 Task: Compose a mail And Enable the "Undo send" feature to preview emails before they're sent.
Action: Mouse moved to (115, 155)
Screenshot: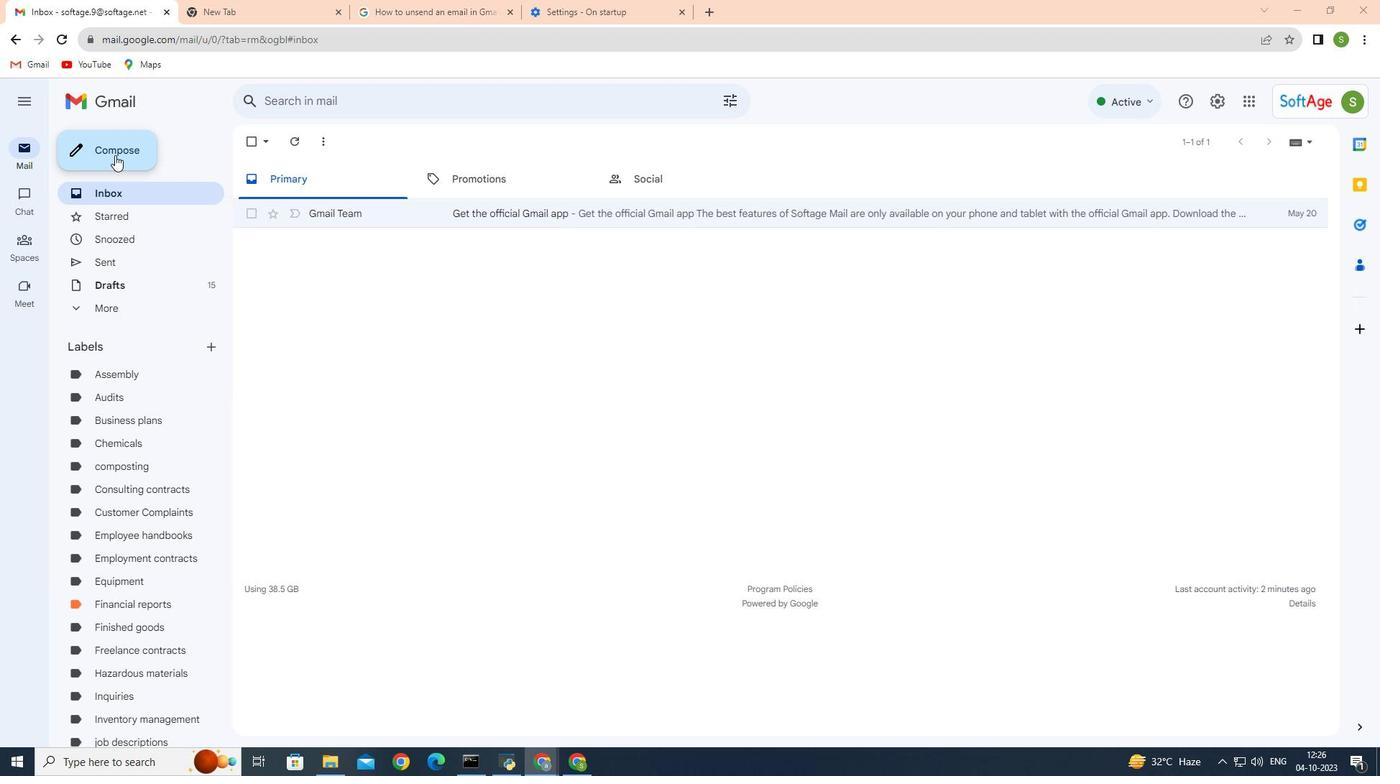 
Action: Mouse pressed left at (115, 155)
Screenshot: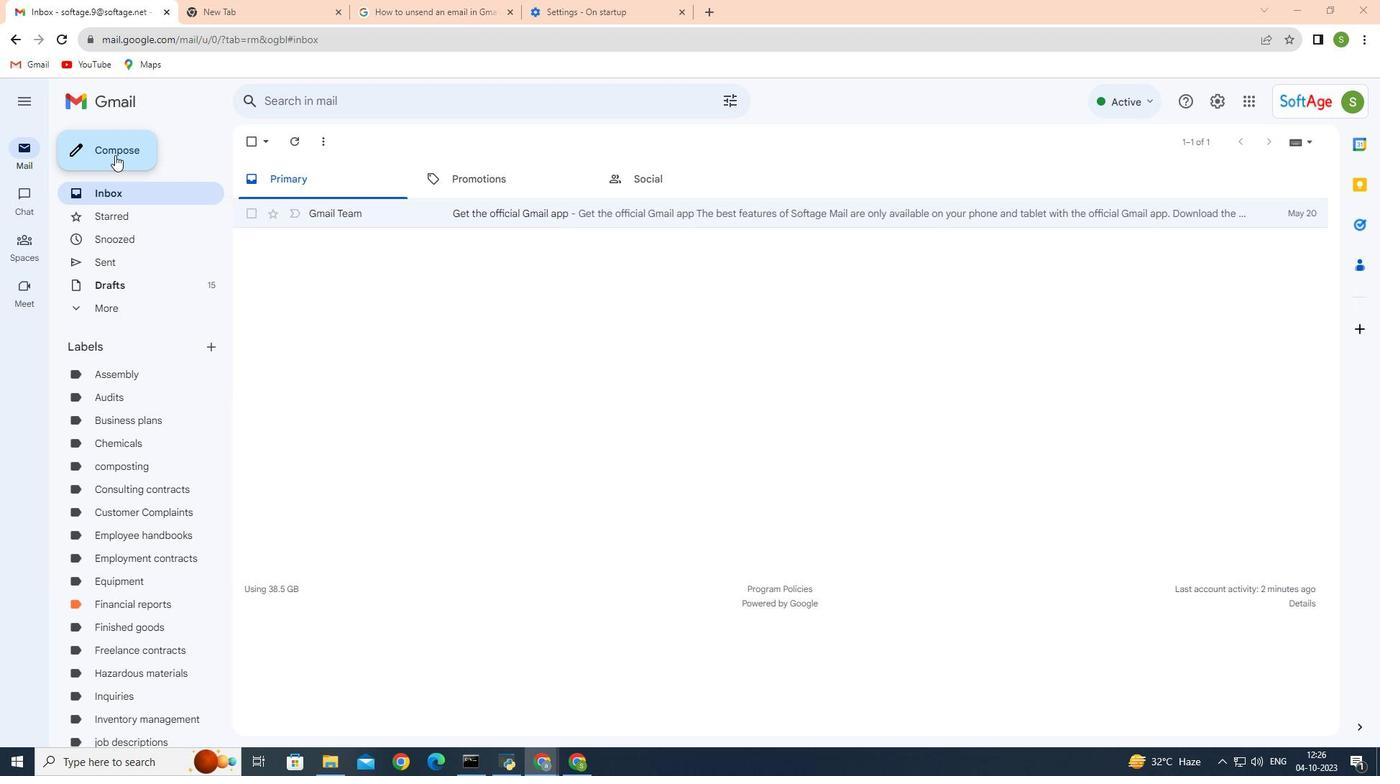 
Action: Mouse moved to (951, 349)
Screenshot: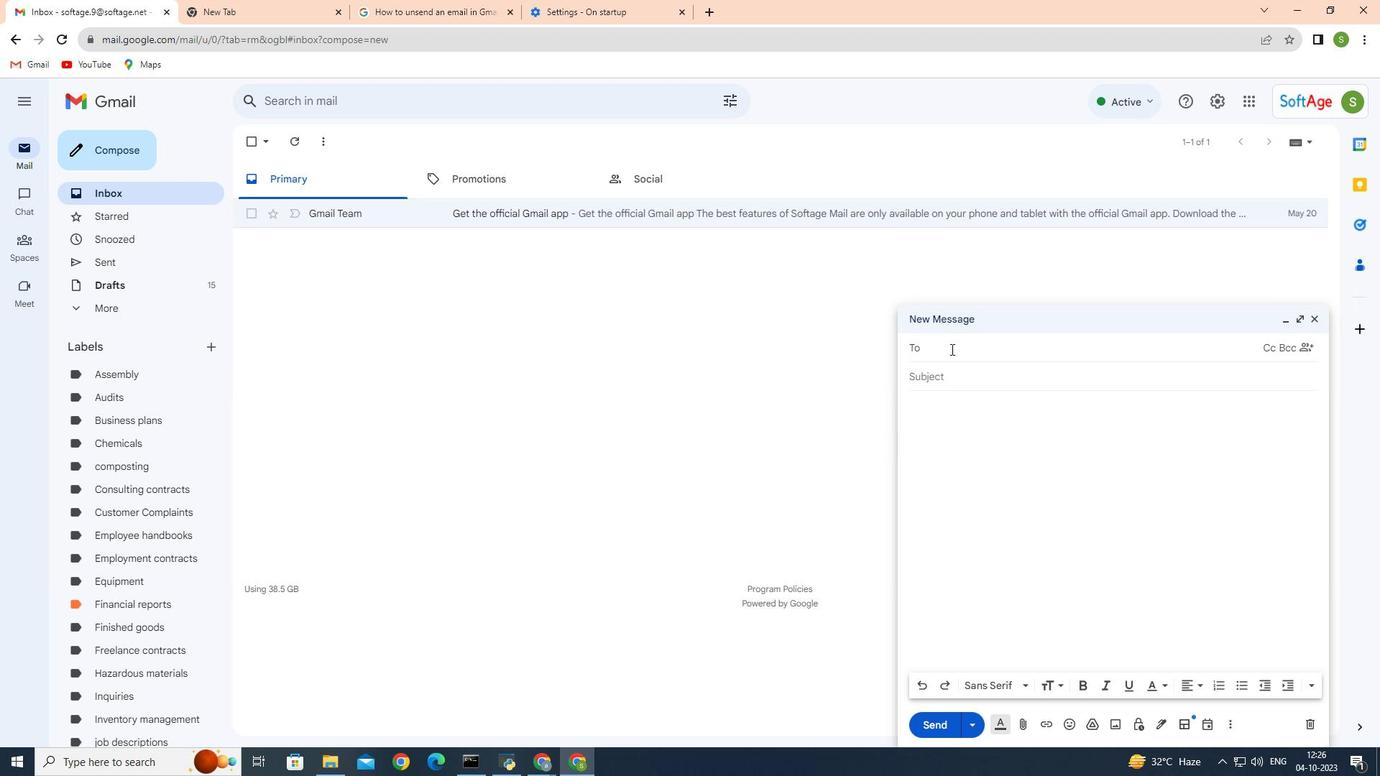 
Action: Mouse pressed left at (951, 349)
Screenshot: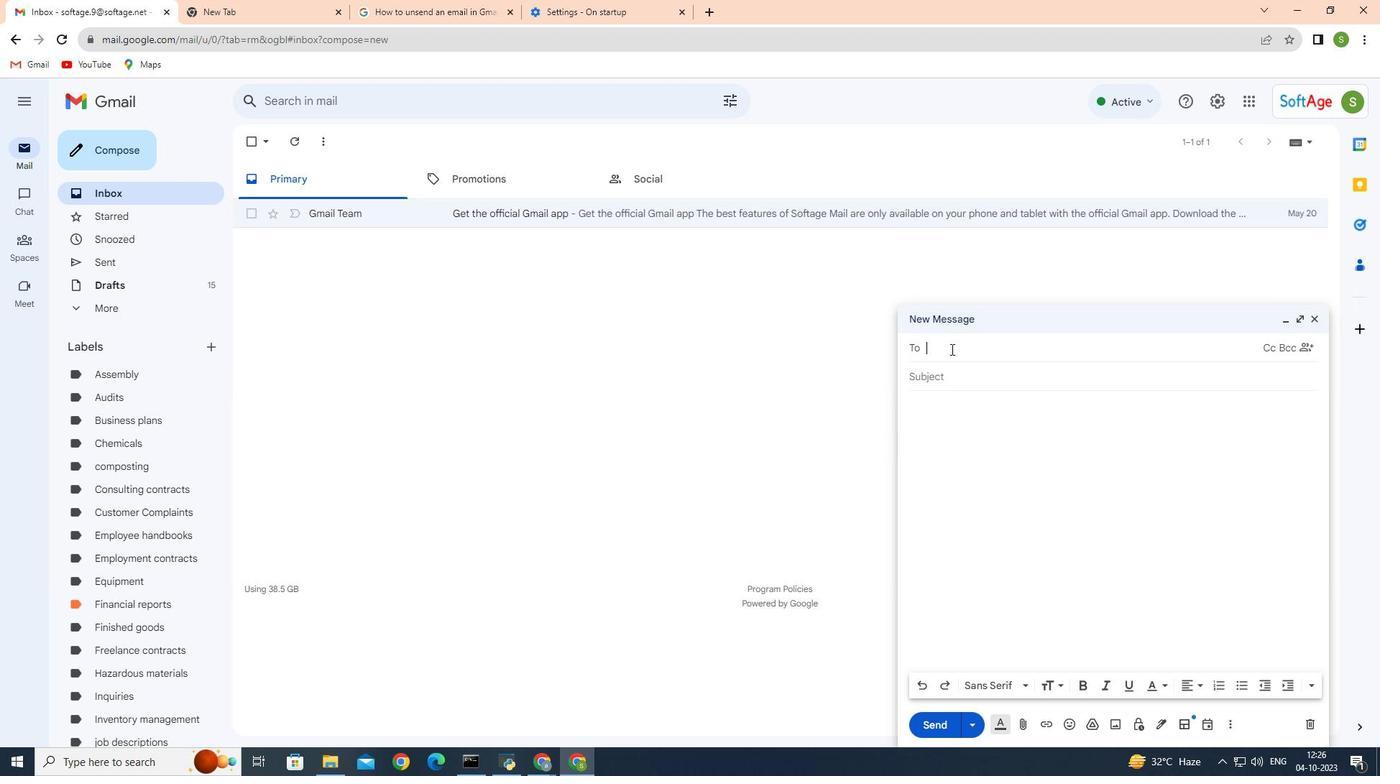 
Action: Mouse moved to (948, 350)
Screenshot: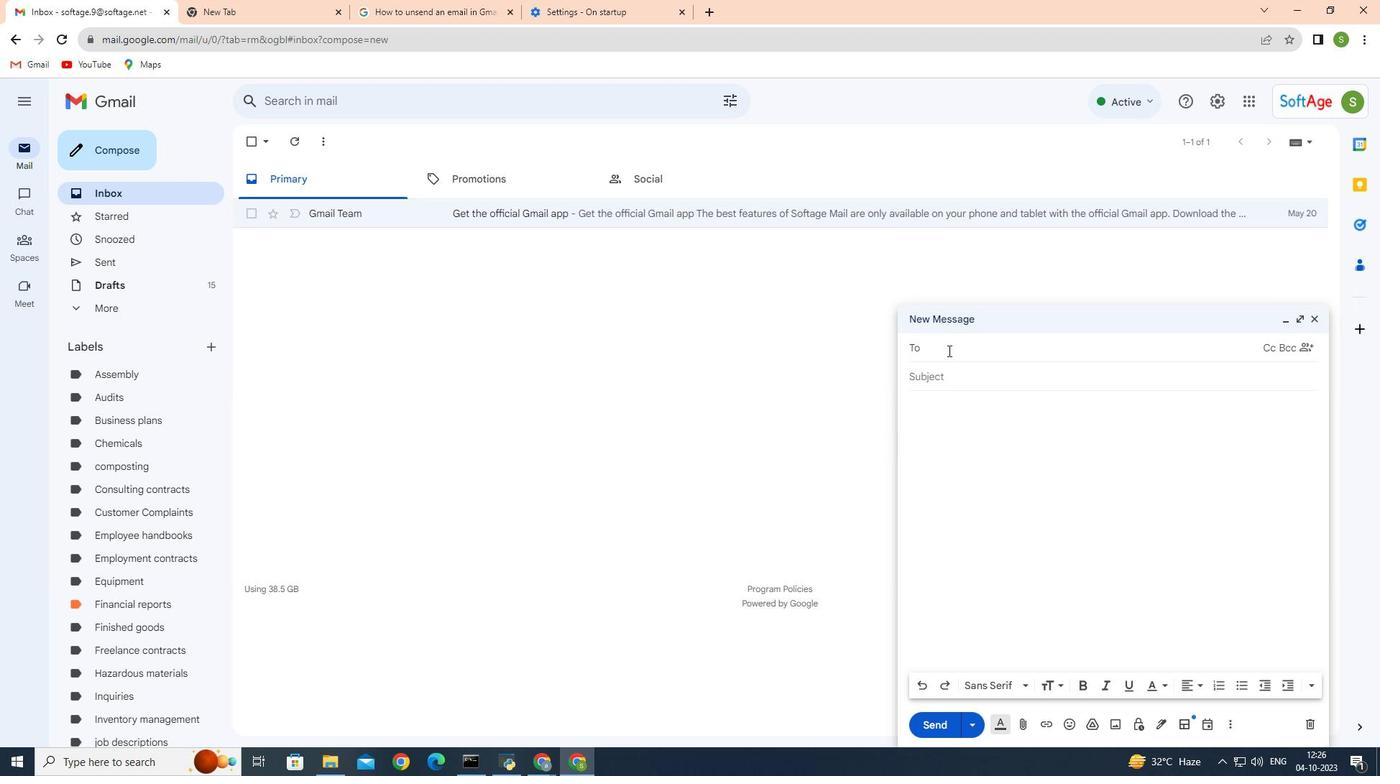 
Action: Key pressed s
Screenshot: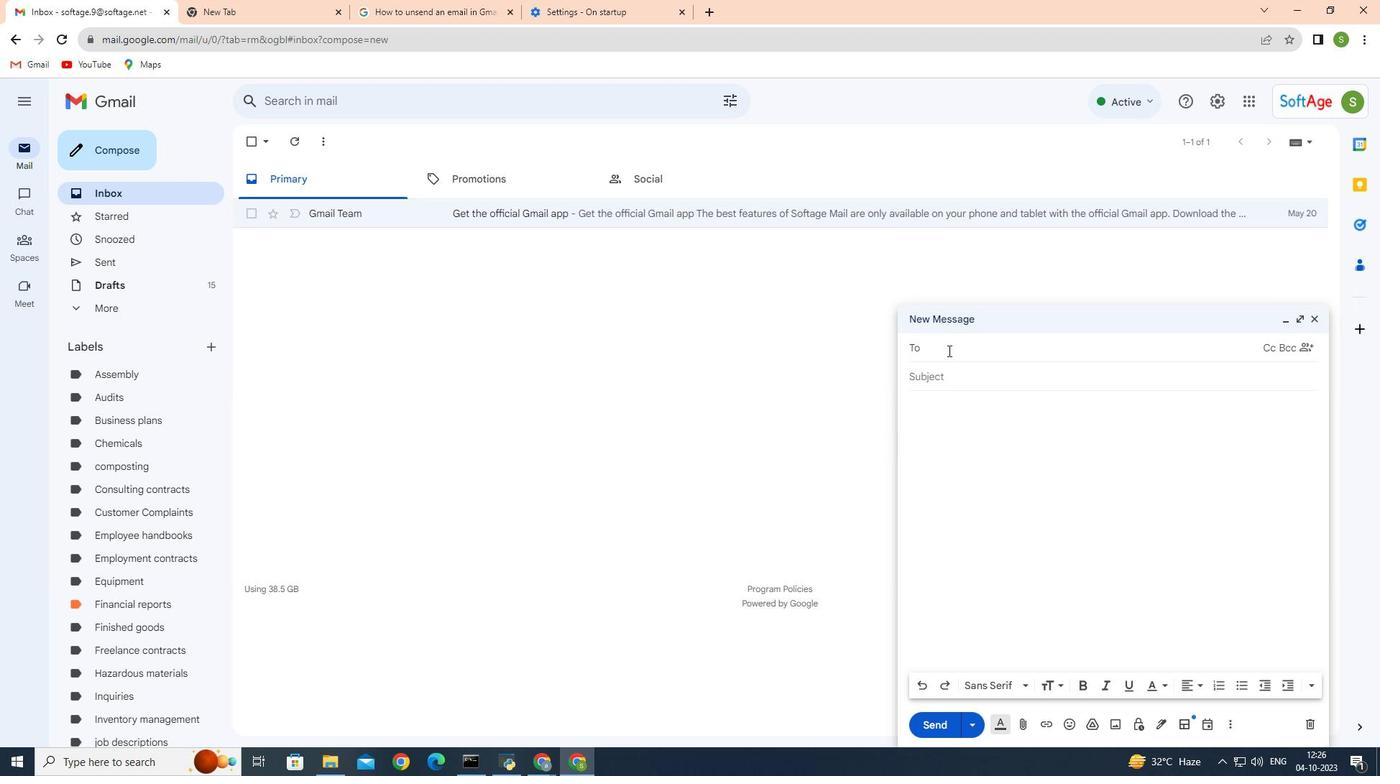 
Action: Mouse moved to (945, 358)
Screenshot: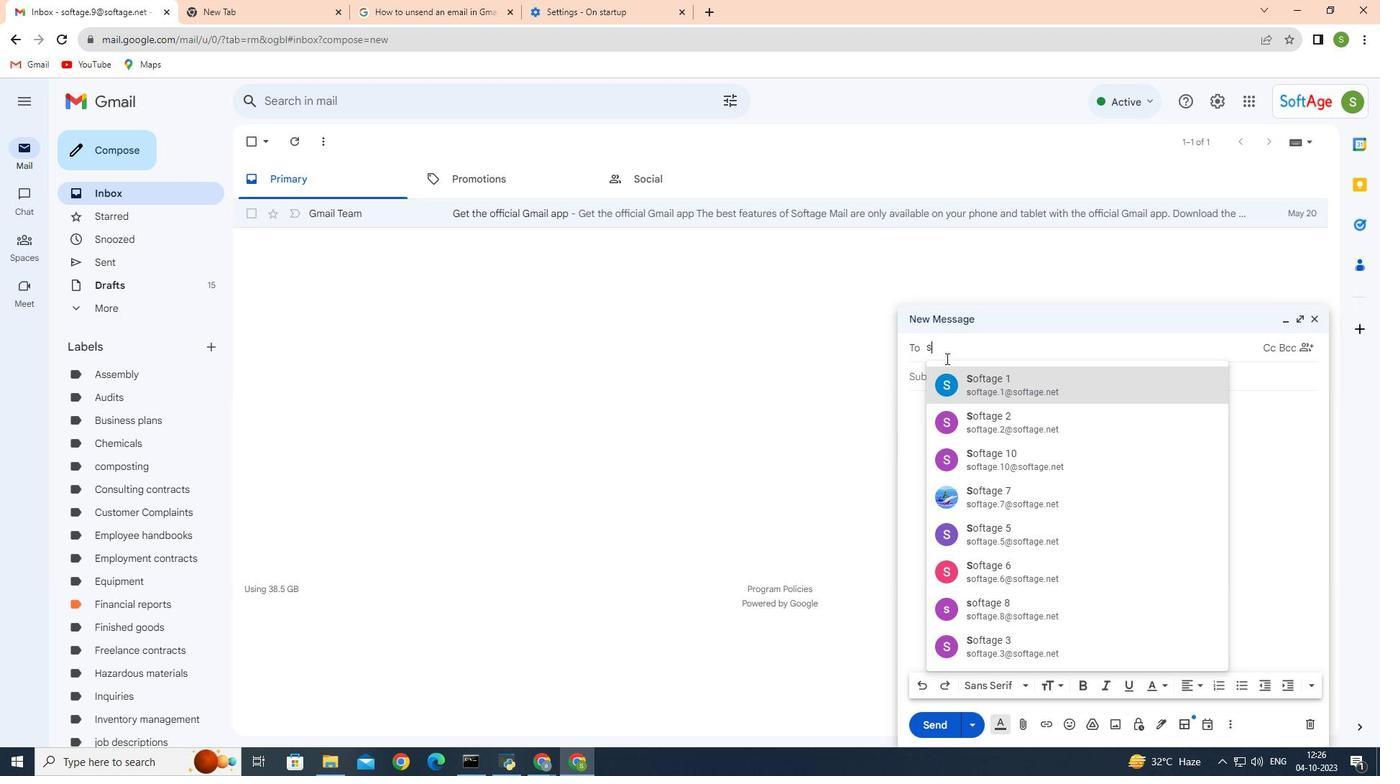 
Action: Key pressed o
Screenshot: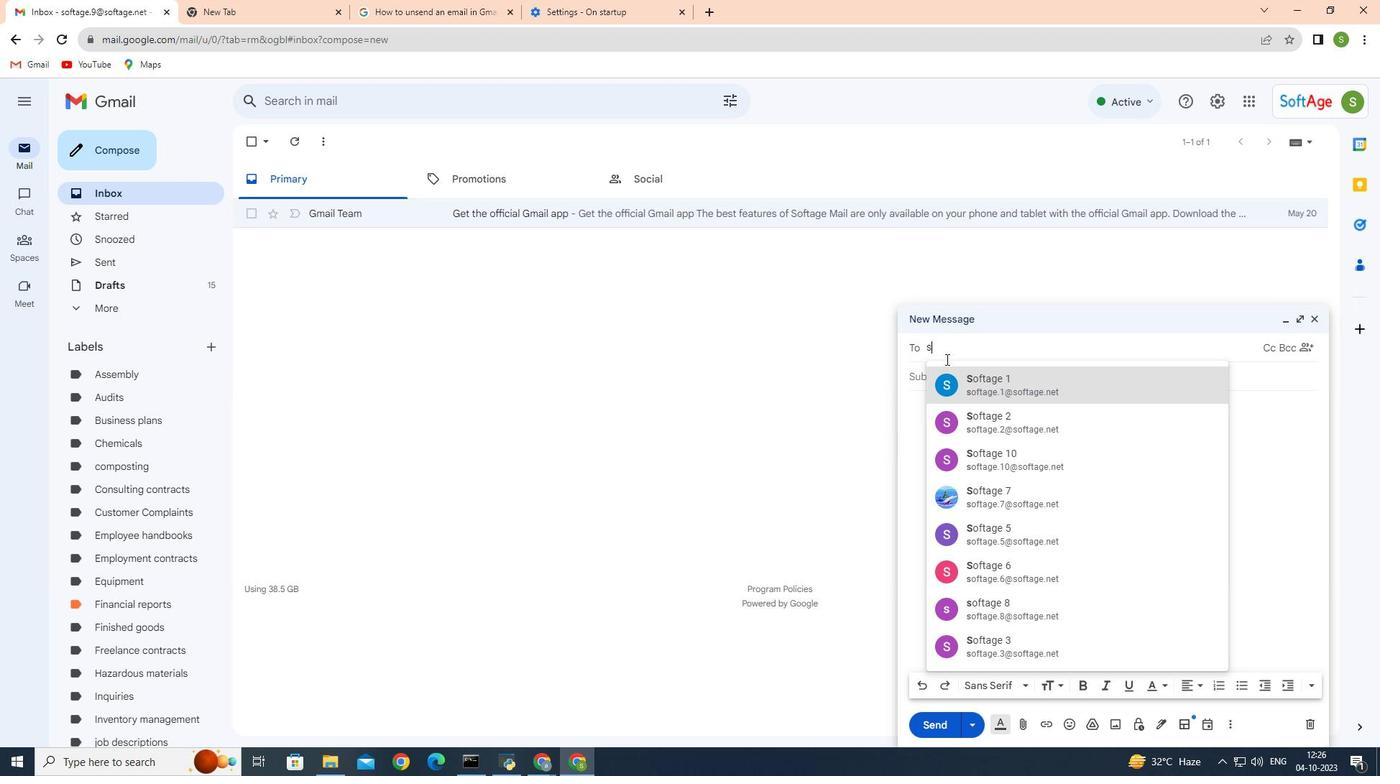 
Action: Mouse moved to (1001, 389)
Screenshot: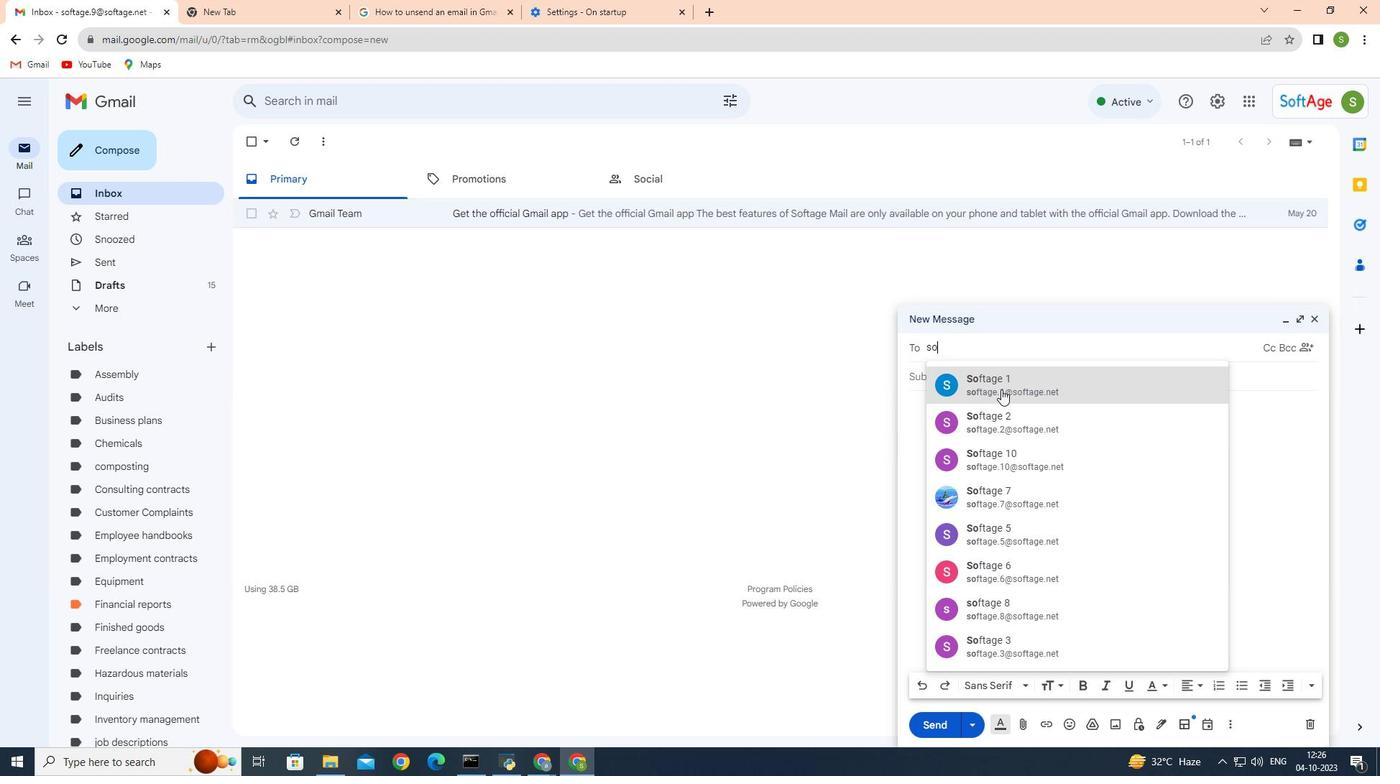 
Action: Mouse pressed left at (1001, 389)
Screenshot: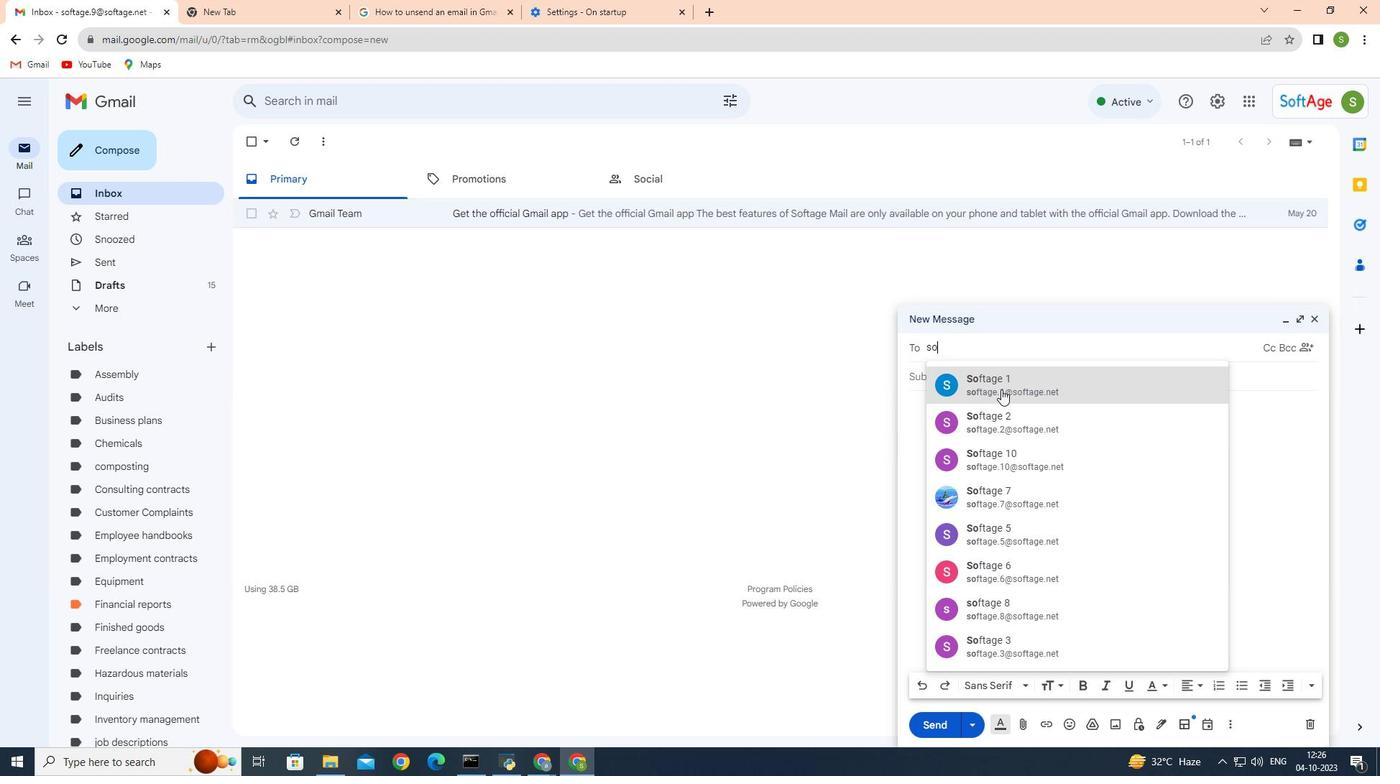 
Action: Mouse moved to (945, 398)
Screenshot: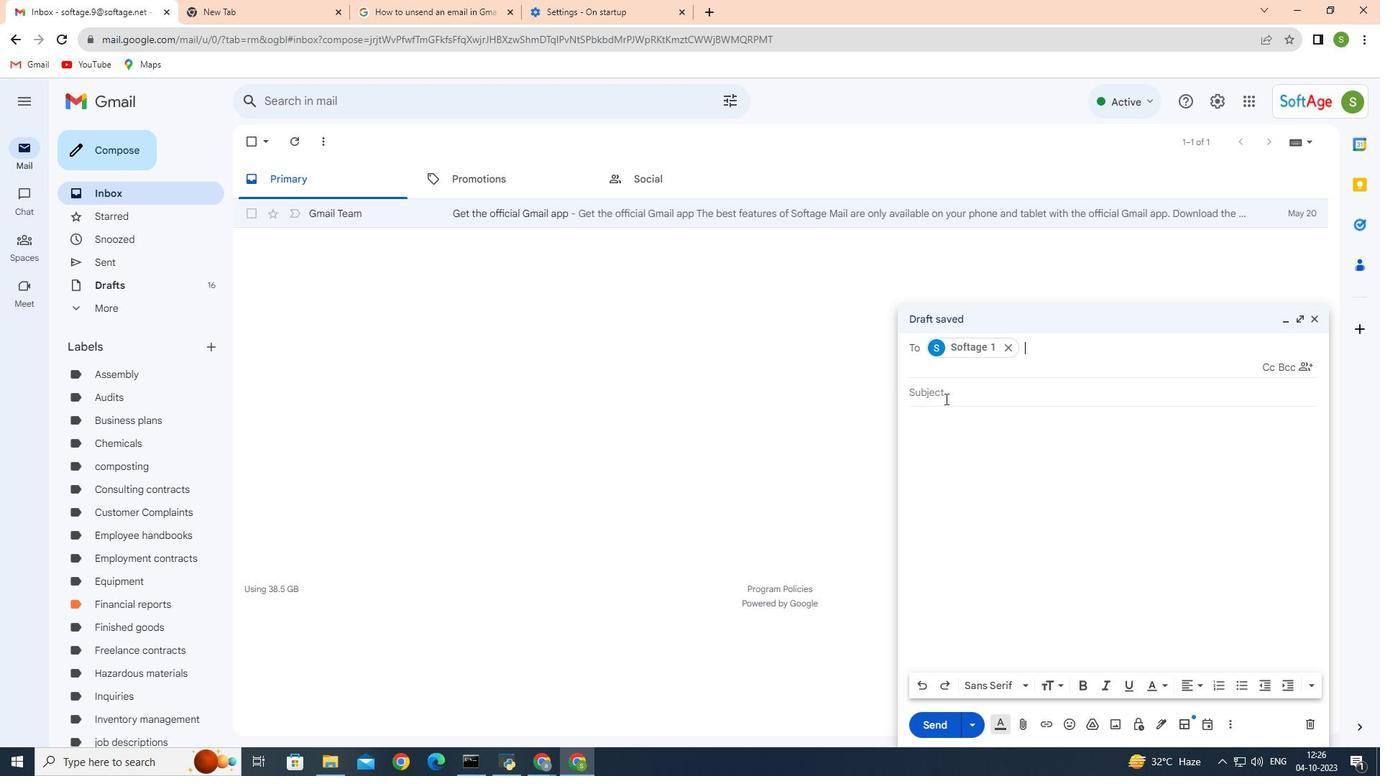 
Action: Mouse pressed left at (945, 398)
Screenshot: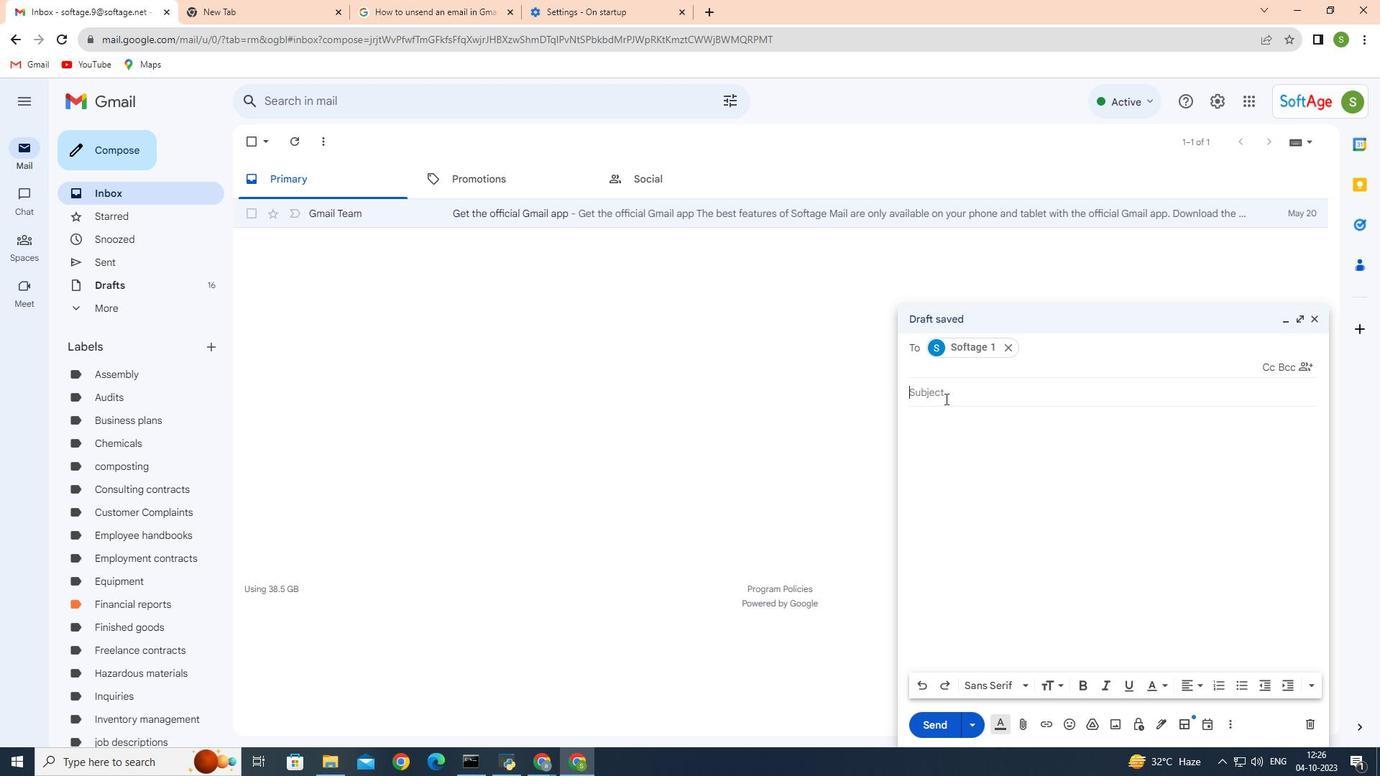 
Action: Mouse moved to (970, 401)
Screenshot: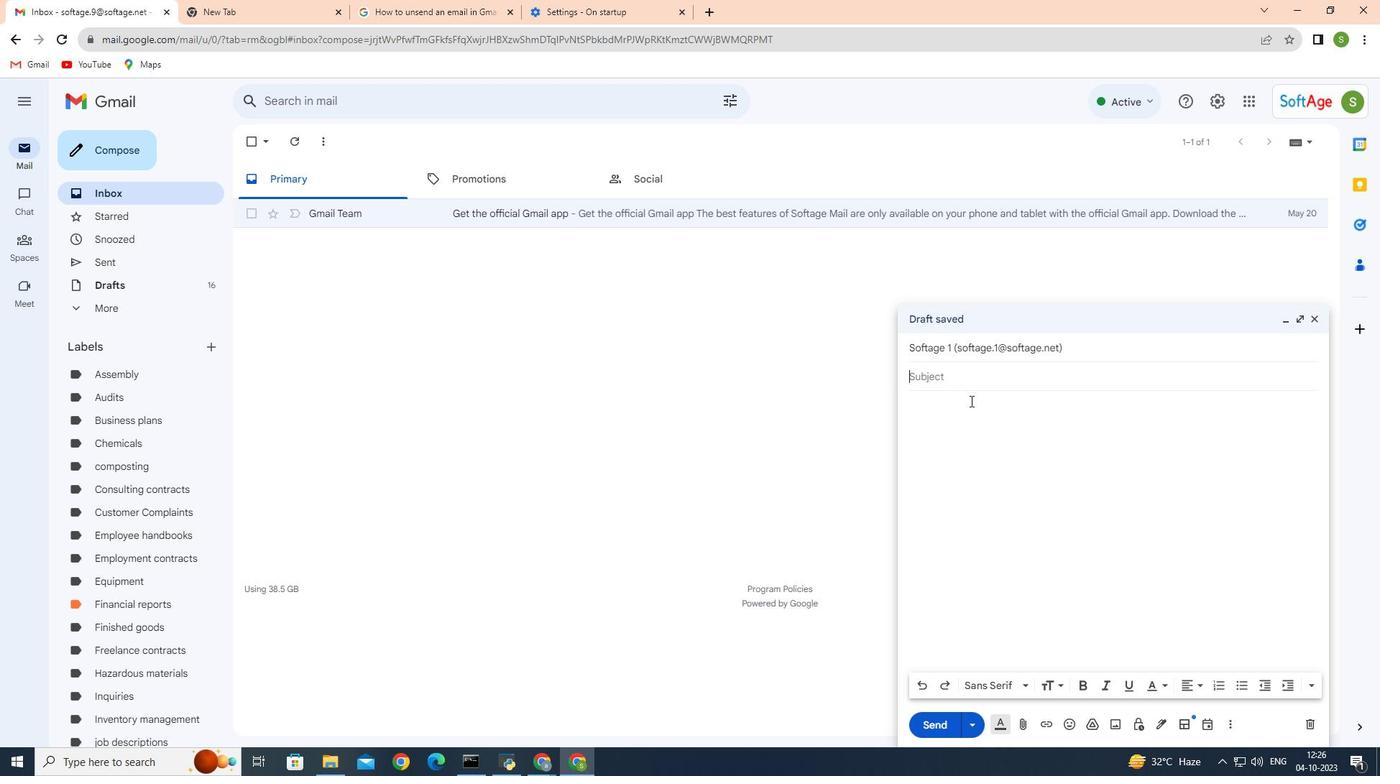 
Action: Key pressed <Key.shift>Meeting<Key.space>tomorrow
Screenshot: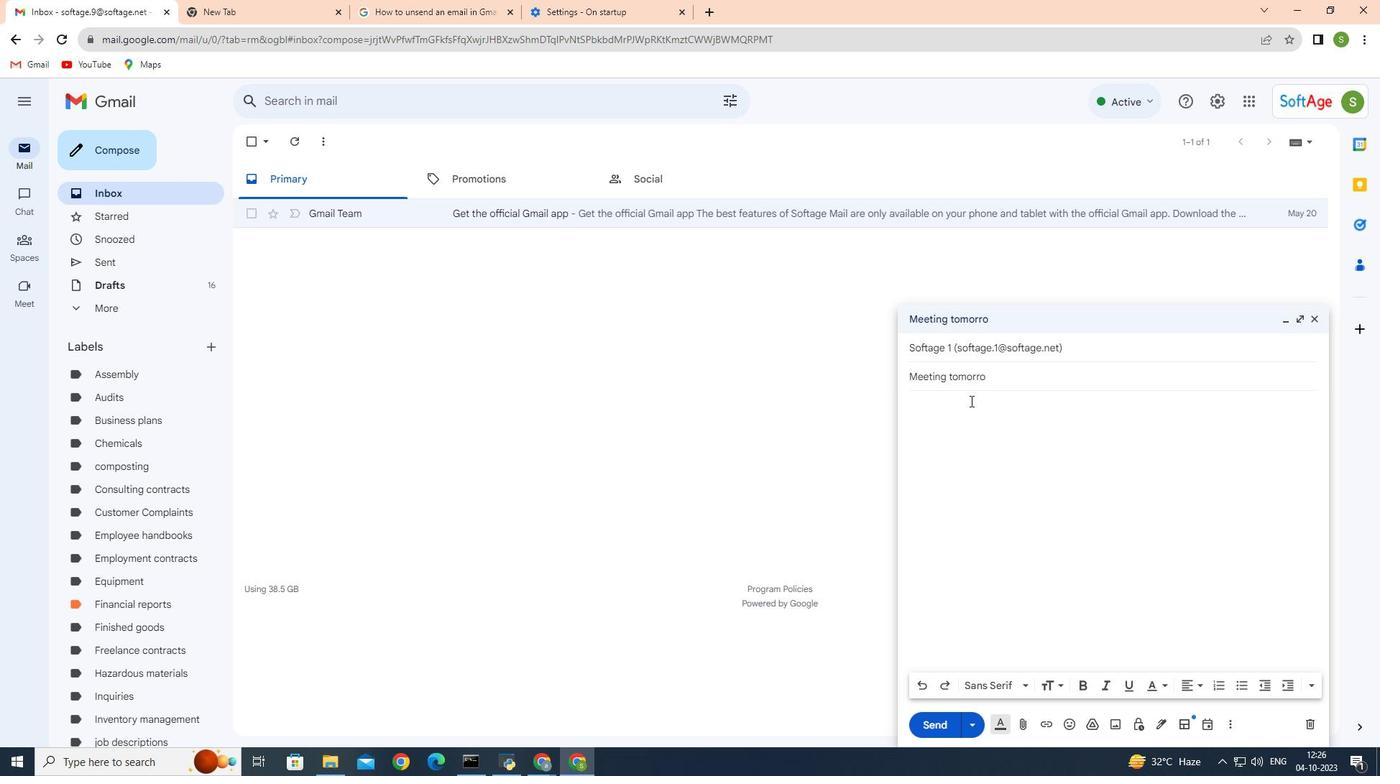 
Action: Mouse moved to (917, 448)
Screenshot: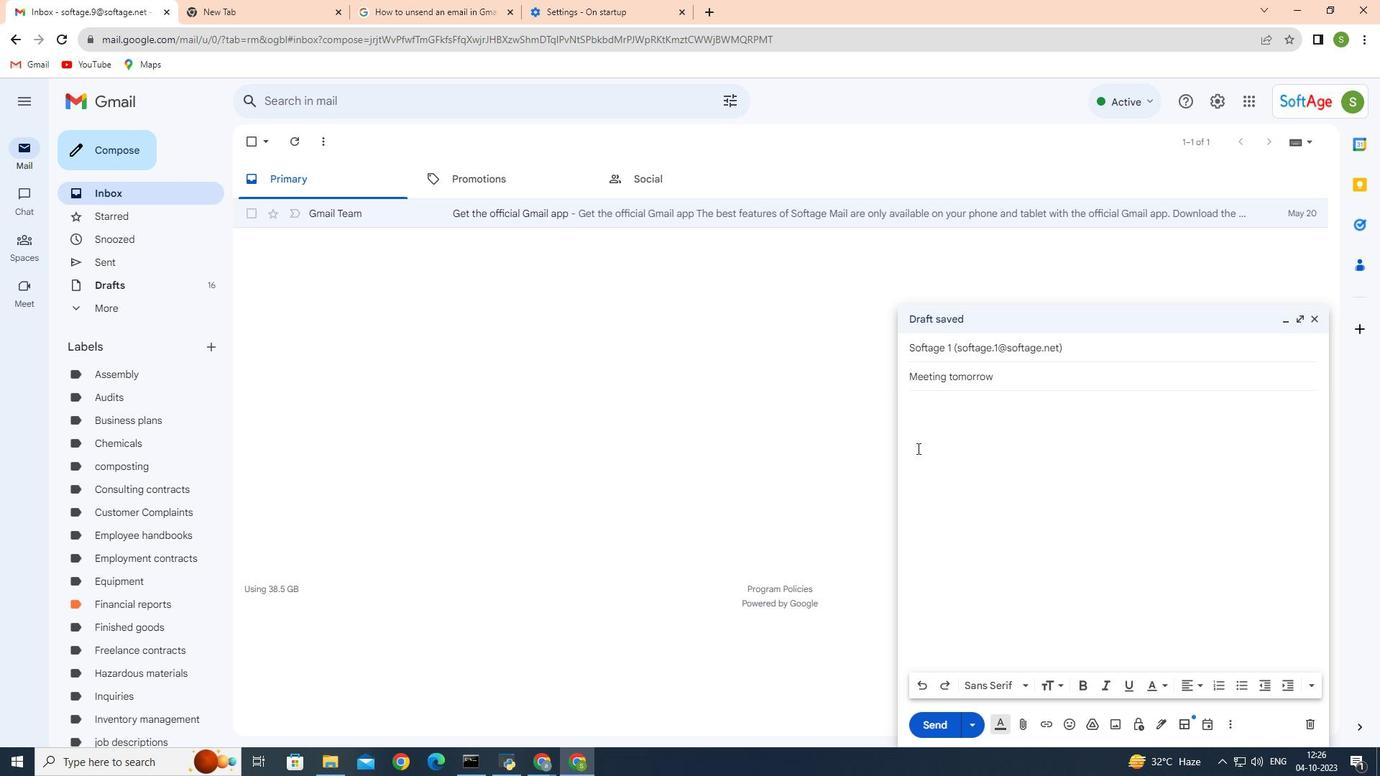 
Action: Mouse pressed left at (917, 448)
Screenshot: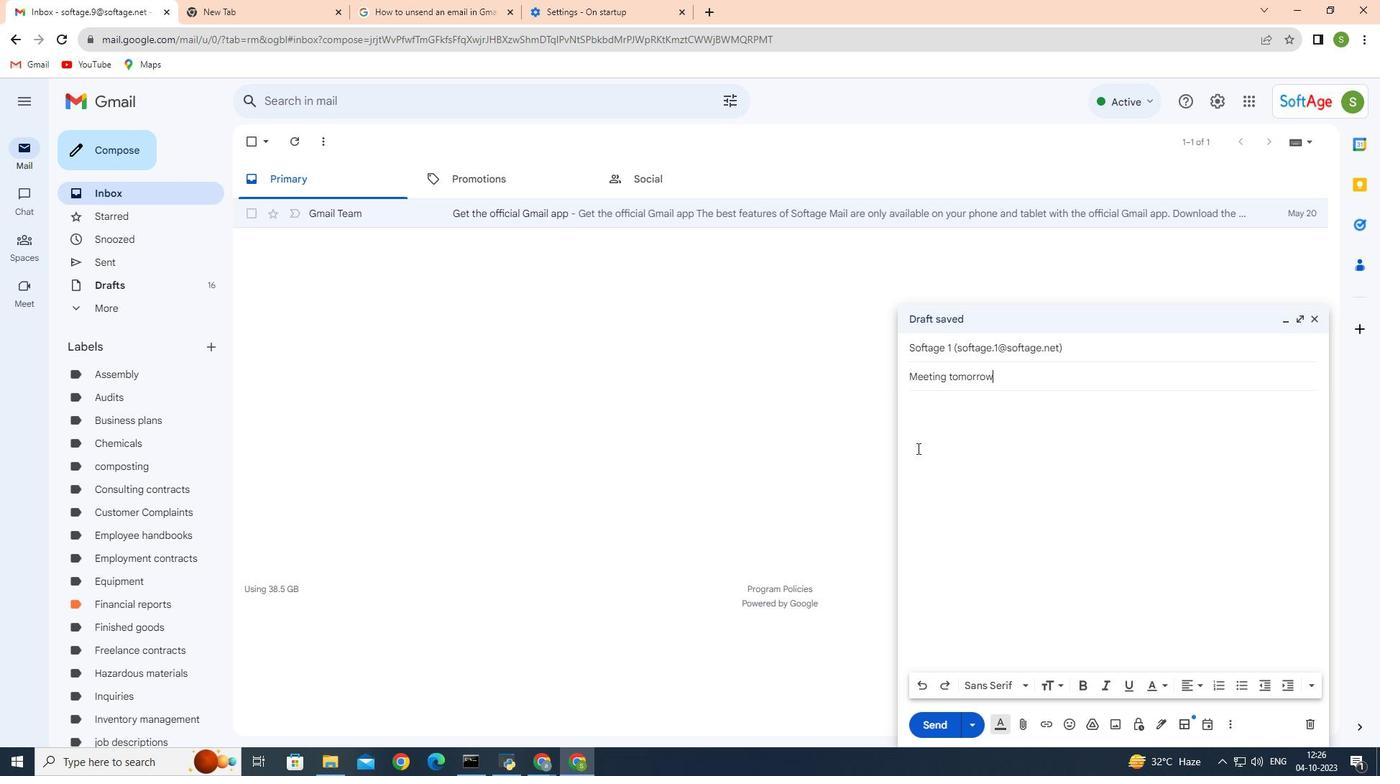 
Action: Mouse moved to (911, 443)
Screenshot: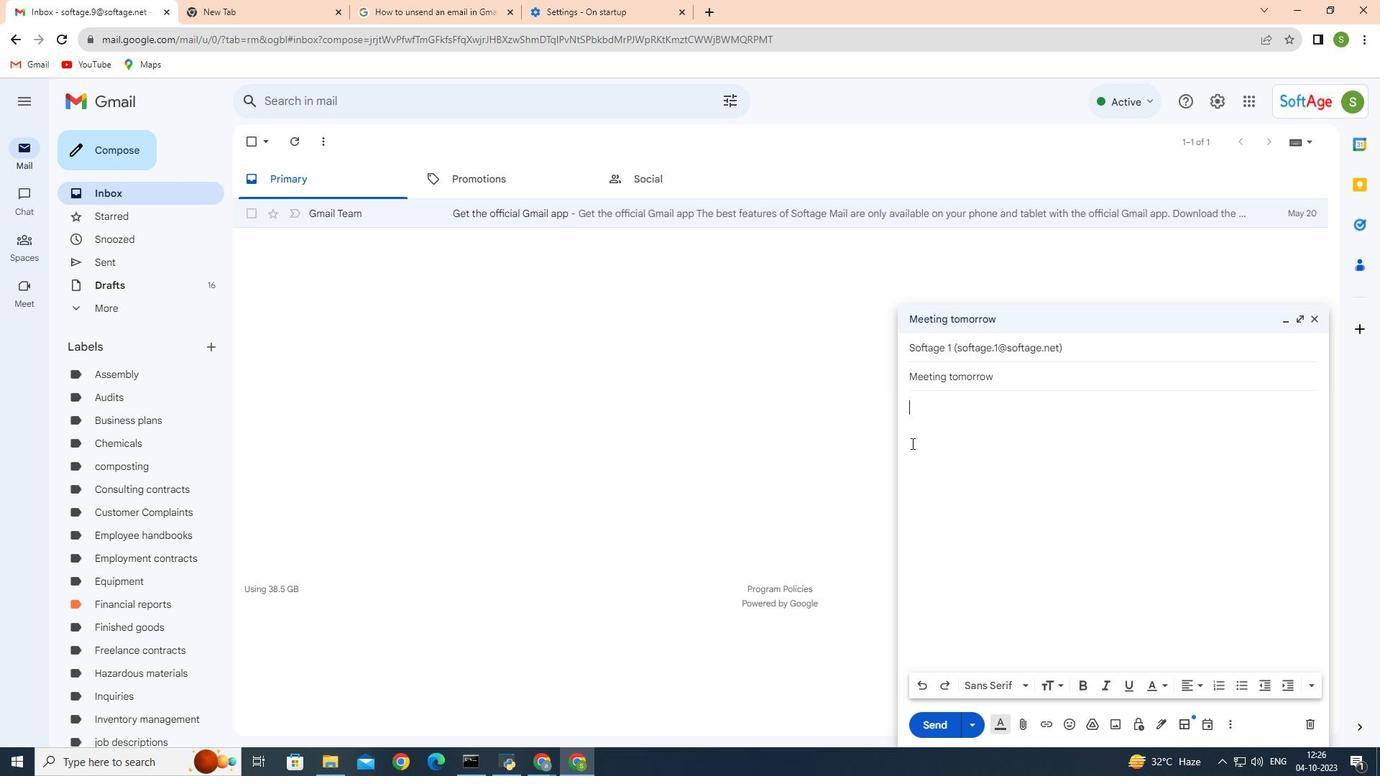 
Action: Key pressed <Key.shift><Key.shift><Key.shift><Key.shift><Key.shift><Key.shift><Key.shift><Key.shift><Key.shift><Key.shift><Key.shift><Key.shift><Key.shift>Hi,<Key.space><Key.shift>I<Key.space>hope<Key.space>
Screenshot: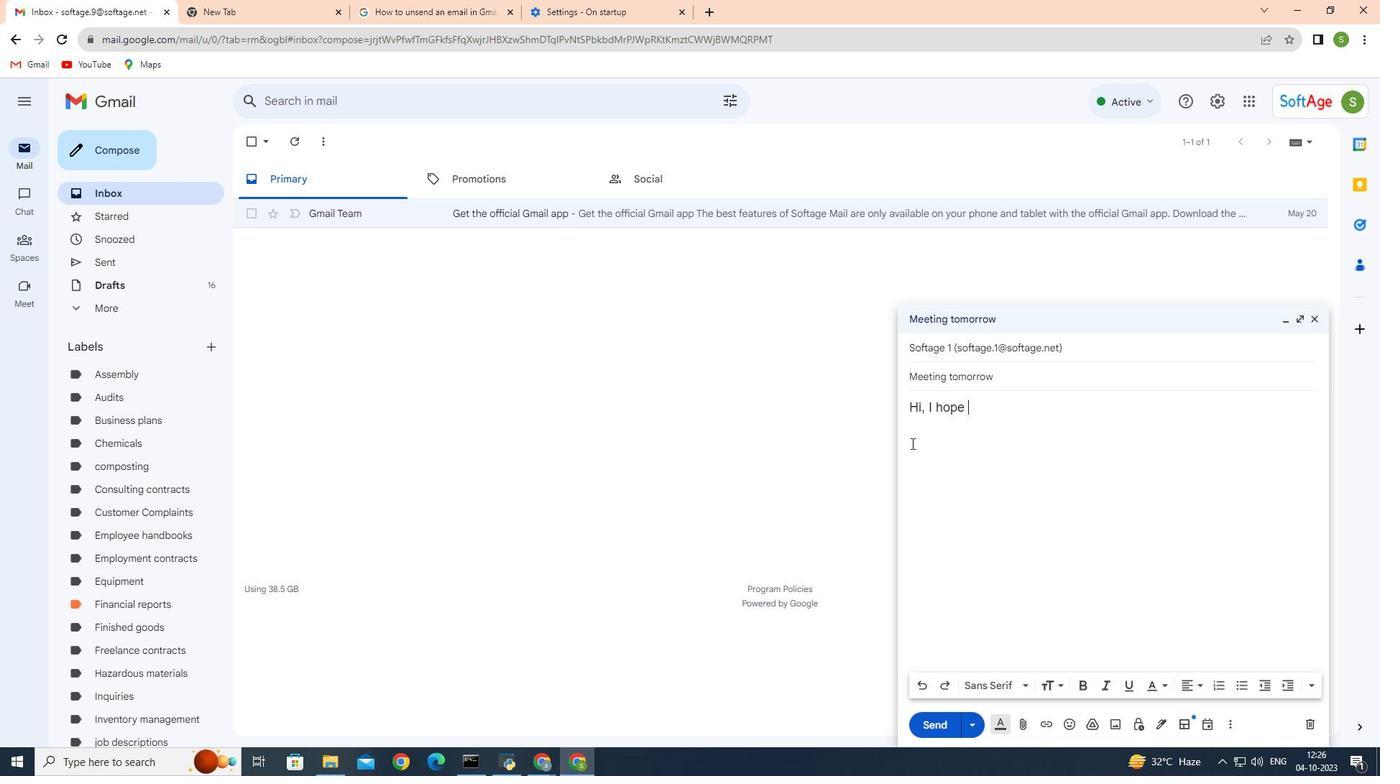 
Action: Mouse moved to (925, 404)
Screenshot: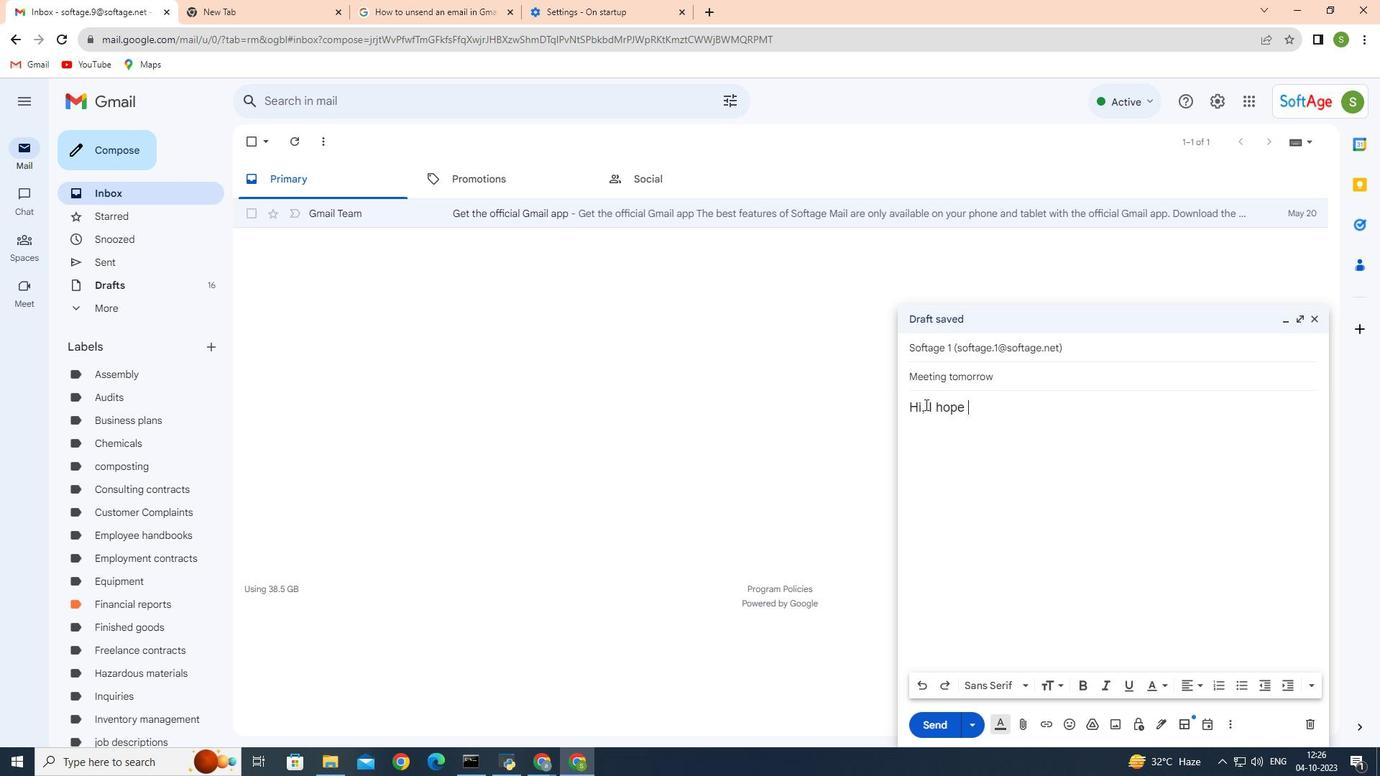 
Action: Mouse pressed left at (925, 404)
Screenshot: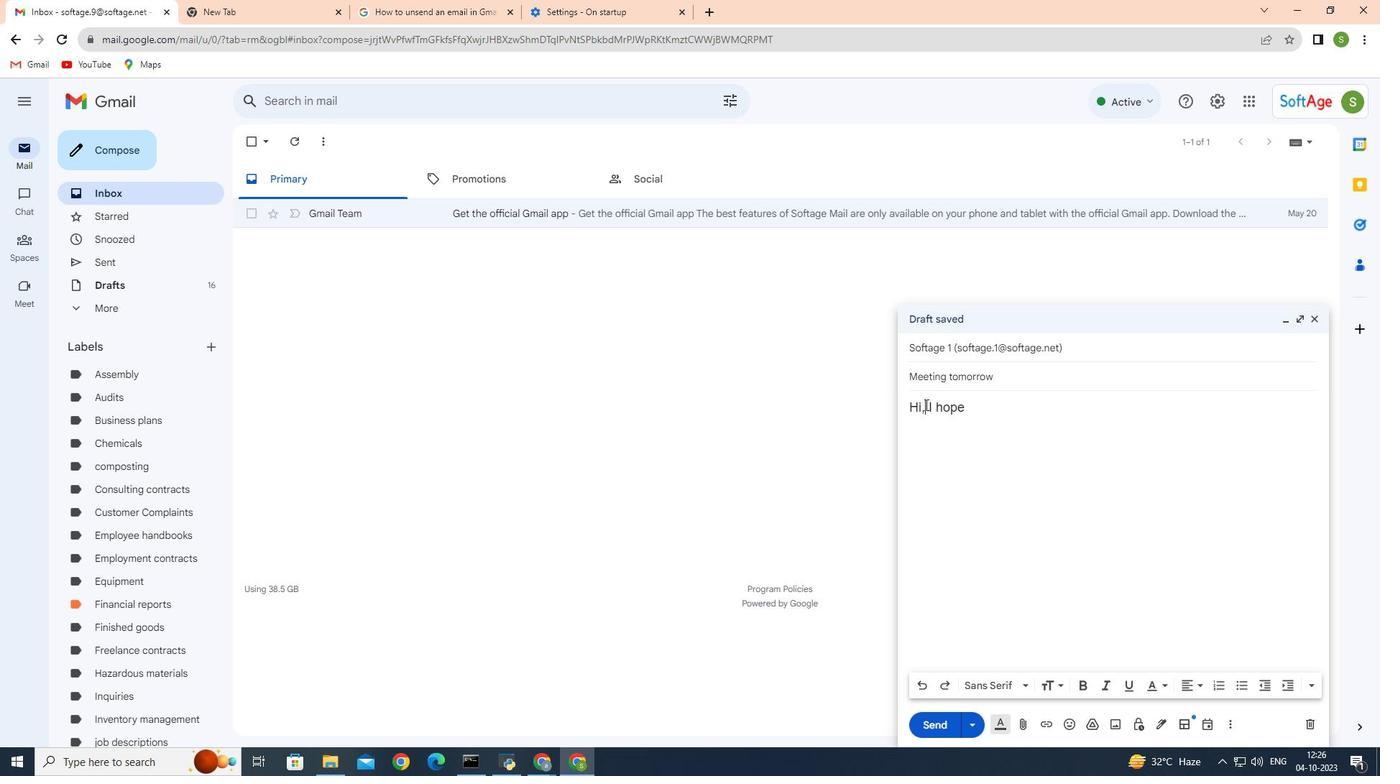 
Action: Key pressed <Key.enter>
Screenshot: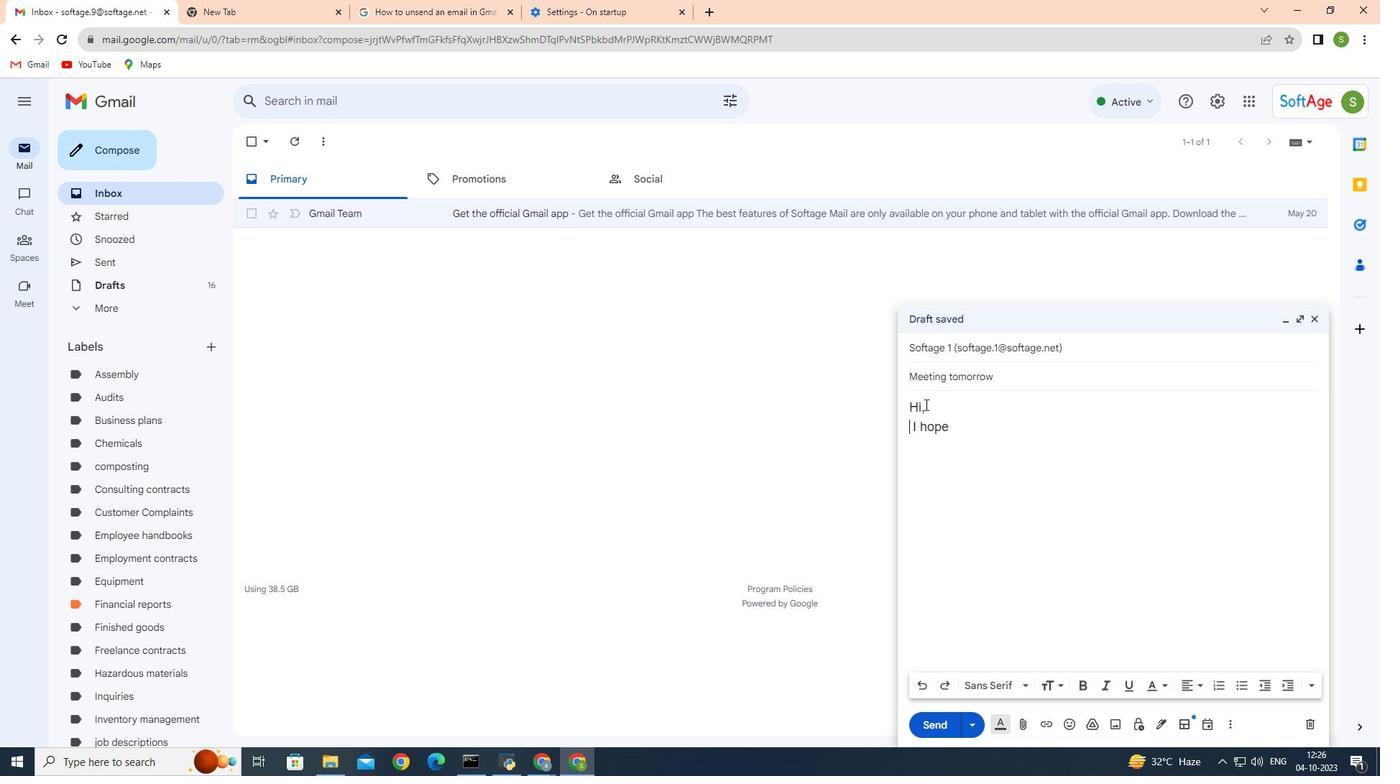 
Action: Mouse moved to (954, 422)
Screenshot: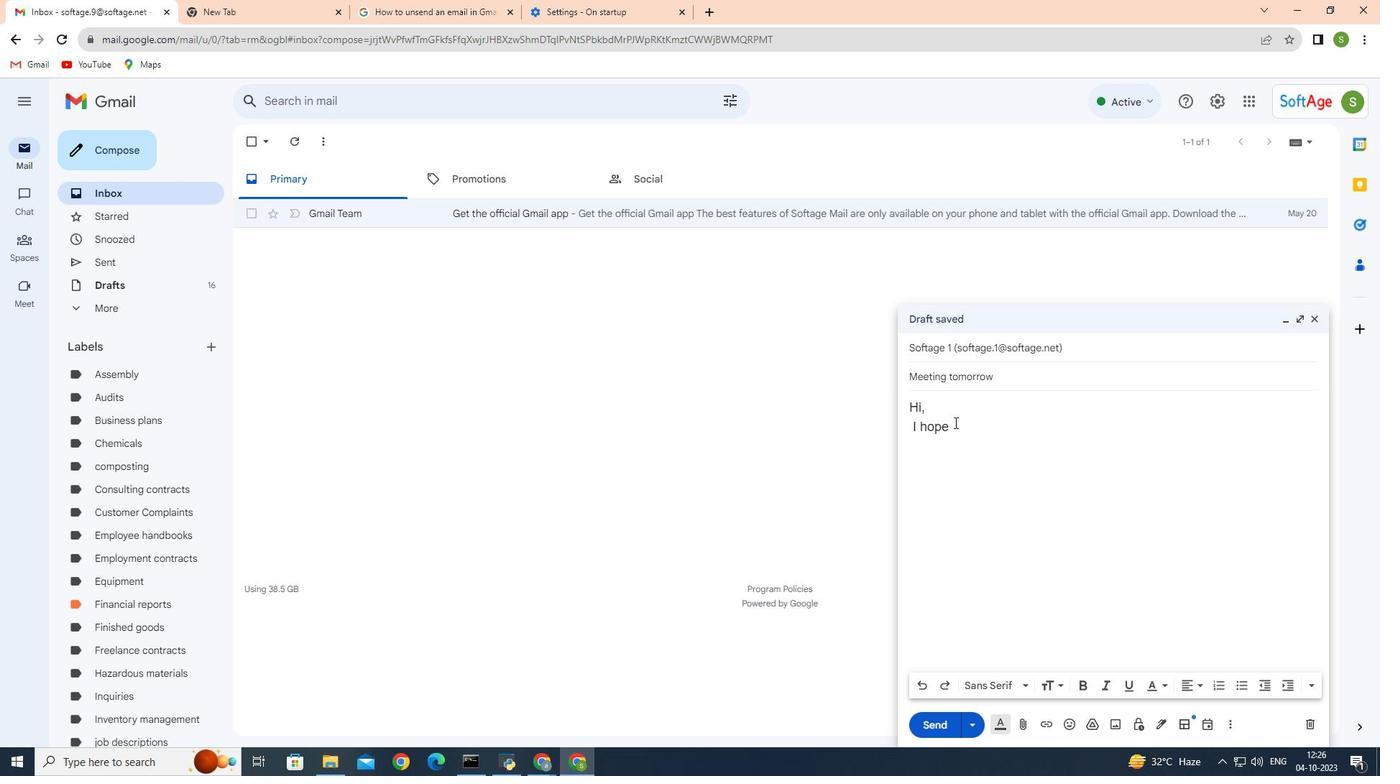 
Action: Mouse pressed left at (954, 422)
Screenshot: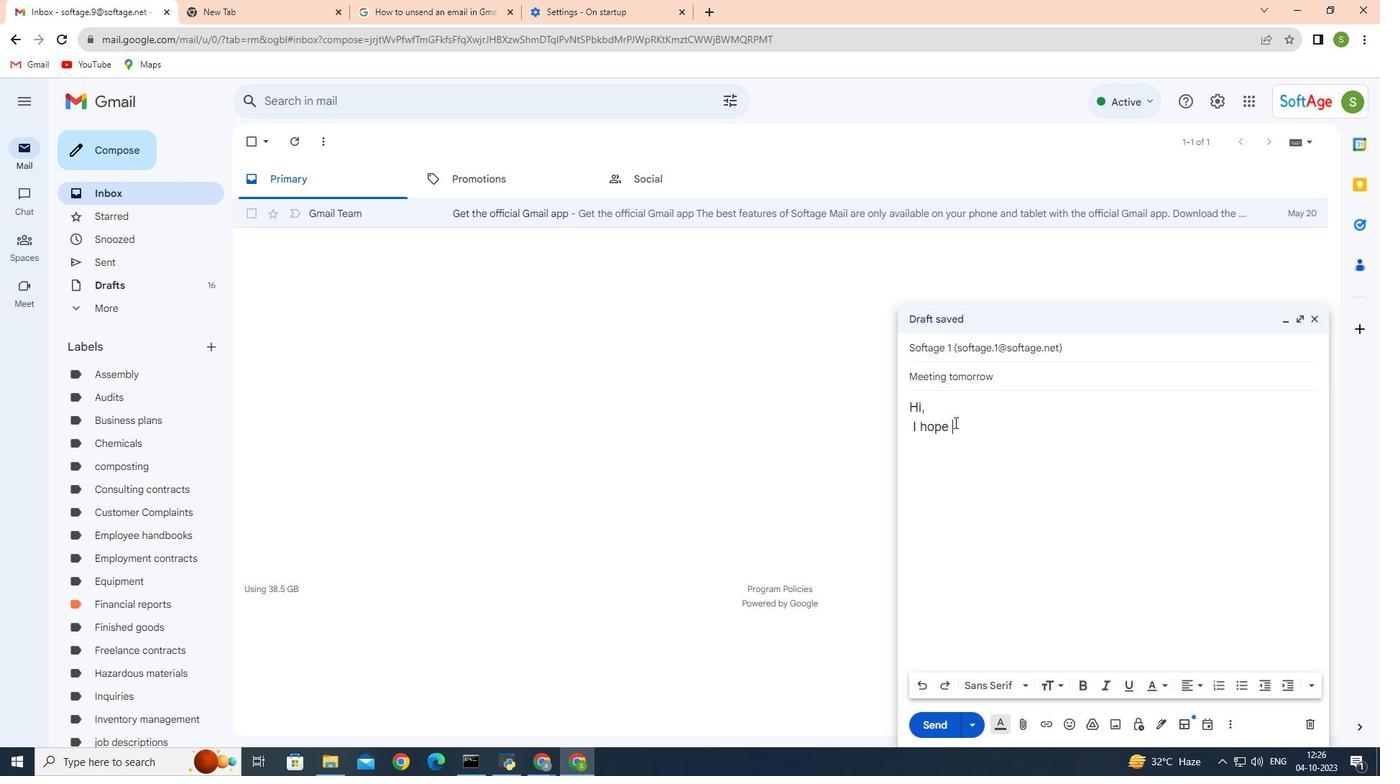 
Action: Key pressed you
Screenshot: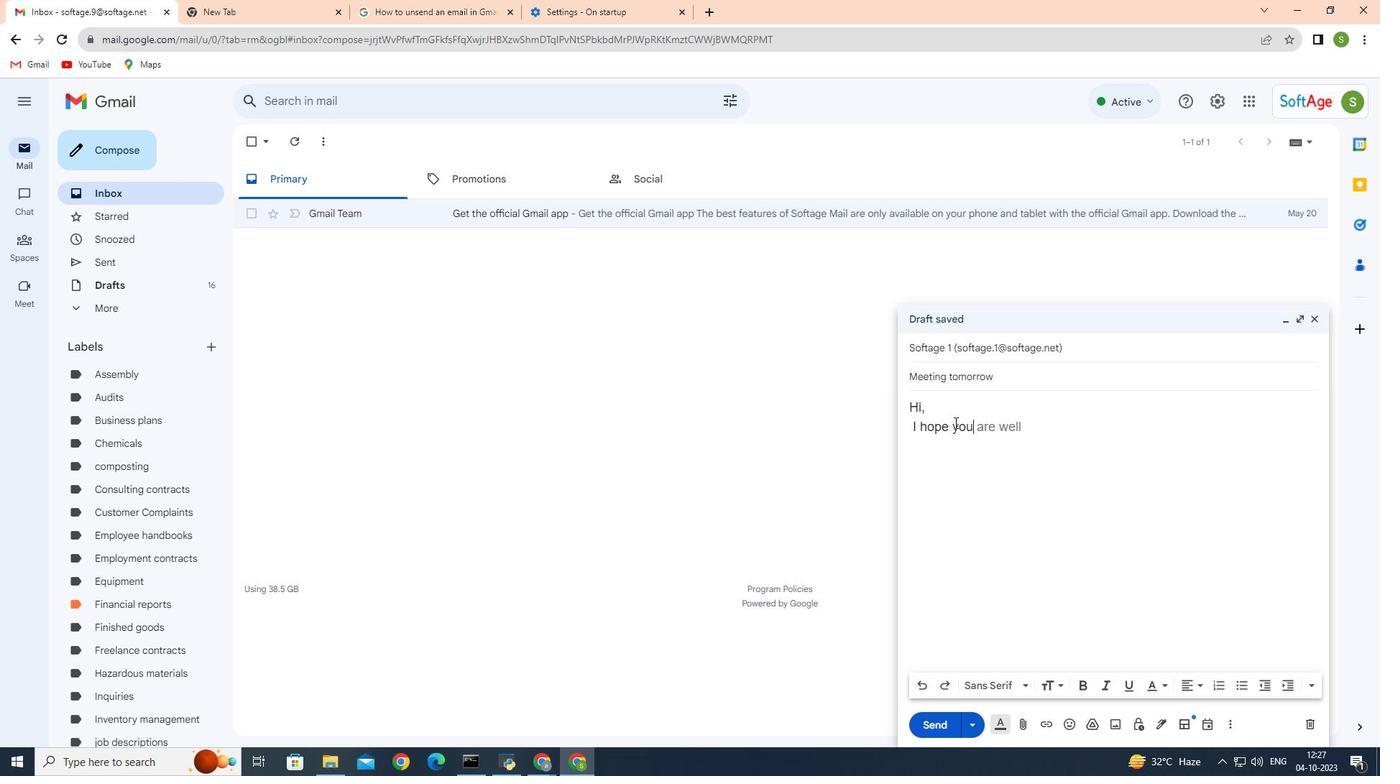 
Action: Mouse moved to (1044, 429)
Screenshot: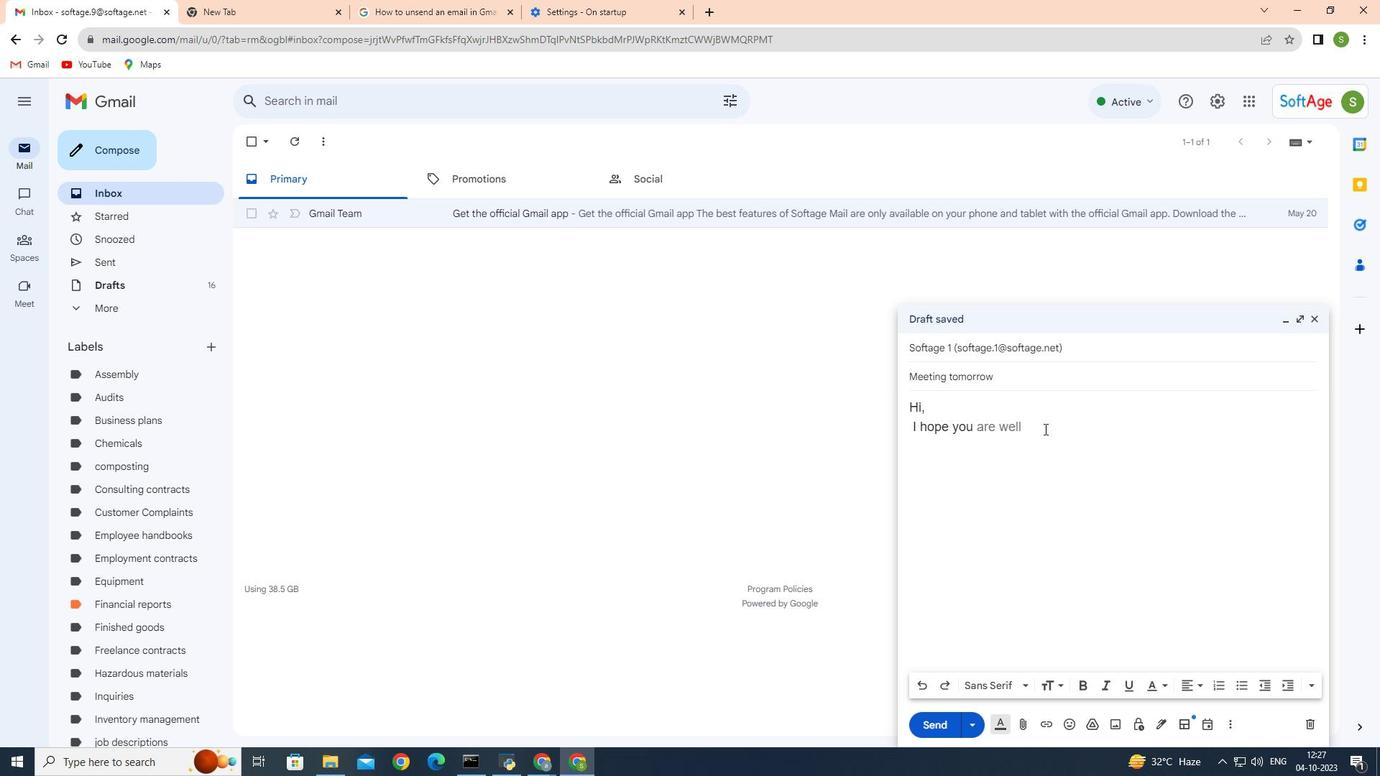 
Action: Mouse pressed left at (1044, 429)
Screenshot: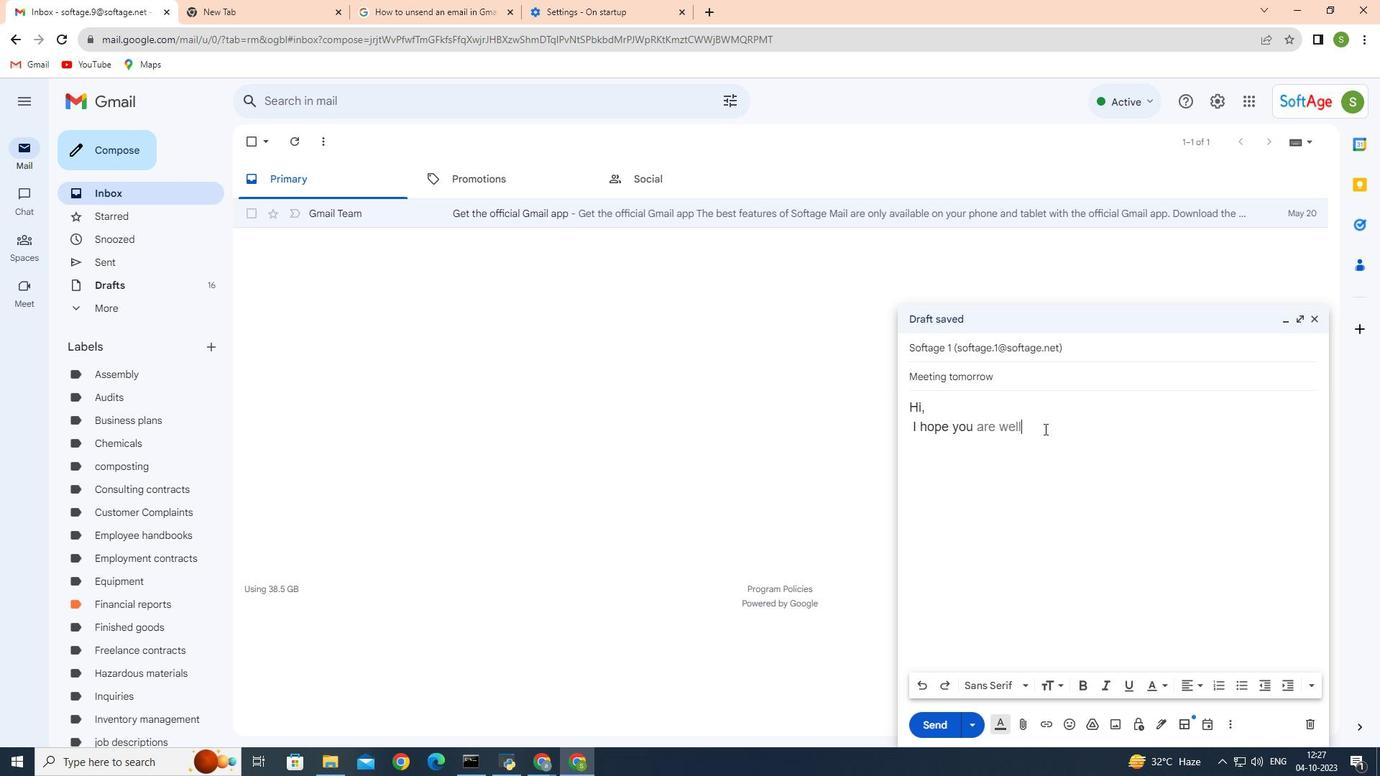 
Action: Key pressed <Key.tab>.<Key.shift><Key.shift><Key.shift>Just<Key.space>a<Key.space>quick<Key.space>reminder<Key.space>that<Key.space>our<Key.space>meeting<Key.space>is<Key.space>scheduled<Key.space>fi<Key.backspace>or<Key.space>tomorrow<Key.space>at<Key.space>10<Key.shift><Key.shift><Key.shift><Key.shift><Key.shift><Key.shift><Key.shift><Key.shift><Key.shift><Key.shift><Key.shift><Key.shift><Key.shift><Key.shift><Key.shift><Key.shift><Key.shift><Key.shift><Key.shift><Key.shift><Key.shift><Key.shift><Key.shift><Key.shift>:00<Key.space><Key.shift>AM<Key.space>in<Key.space>the<Key.space>confer
Screenshot: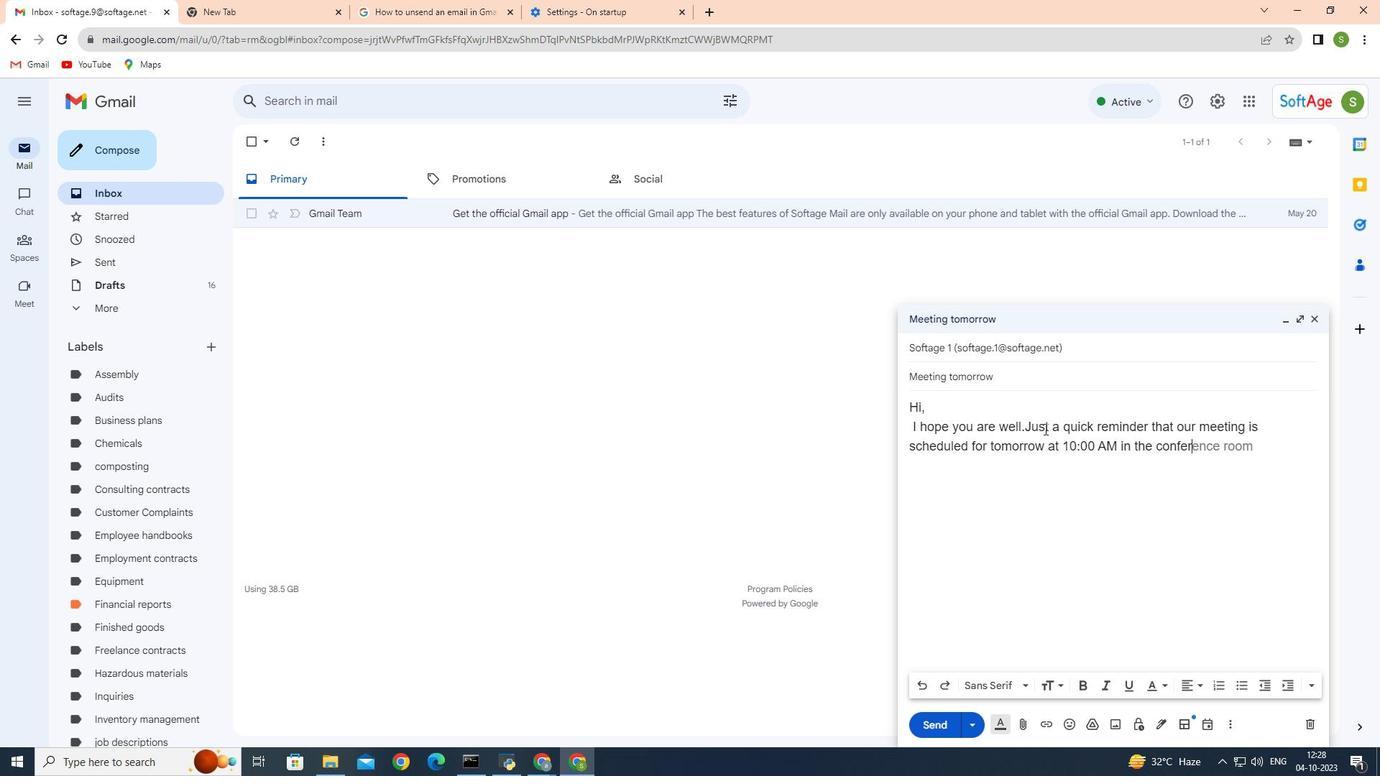 
Action: Mouse moved to (1076, 226)
Screenshot: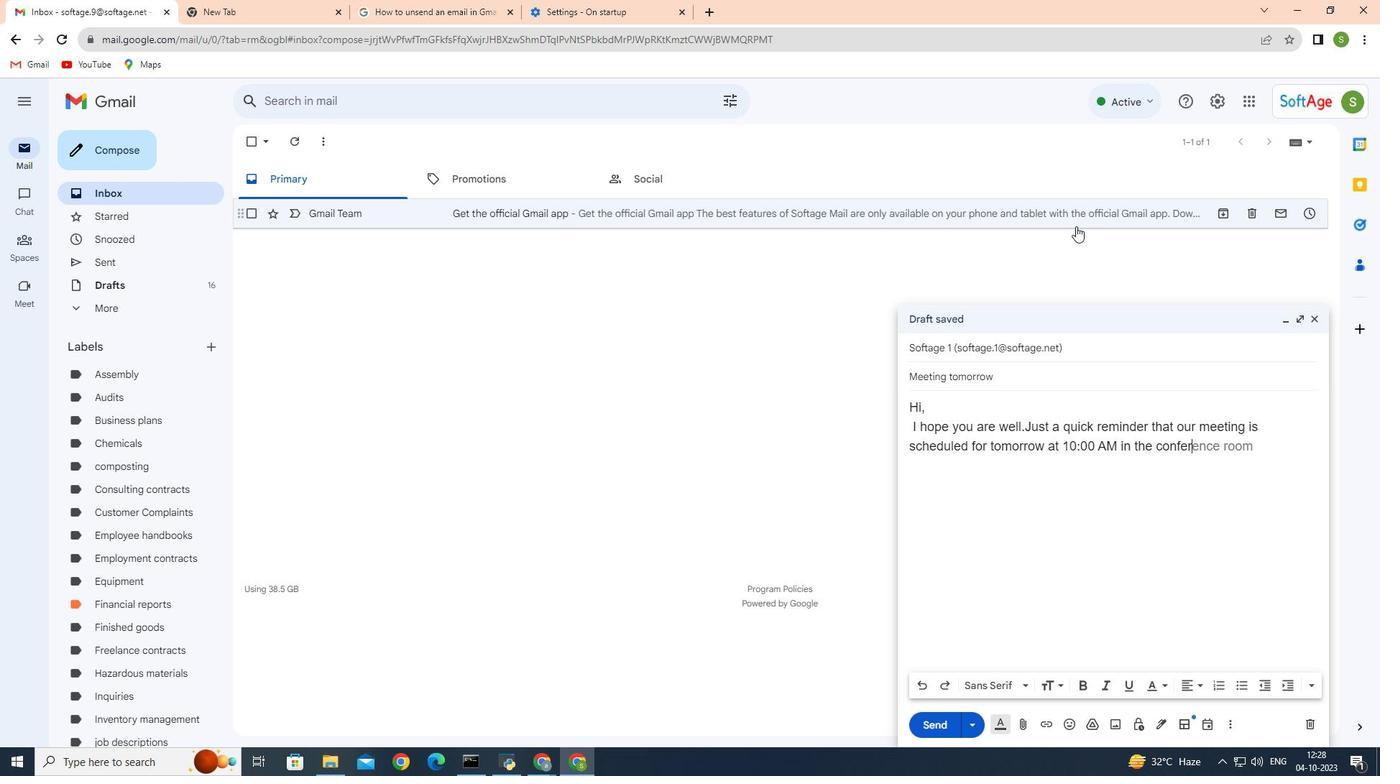 
Action: Key pressed <Key.tab>
Screenshot: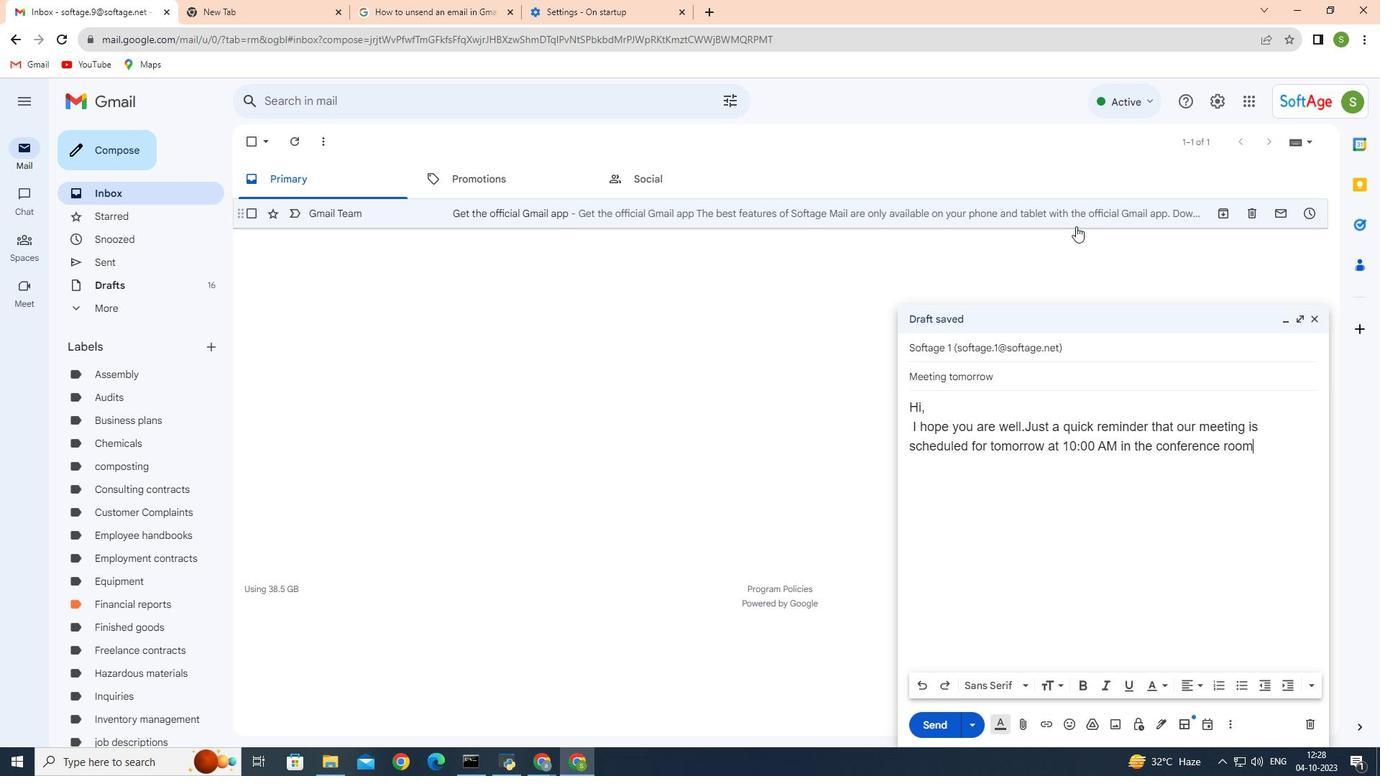 
Action: Mouse moved to (1257, 406)
Screenshot: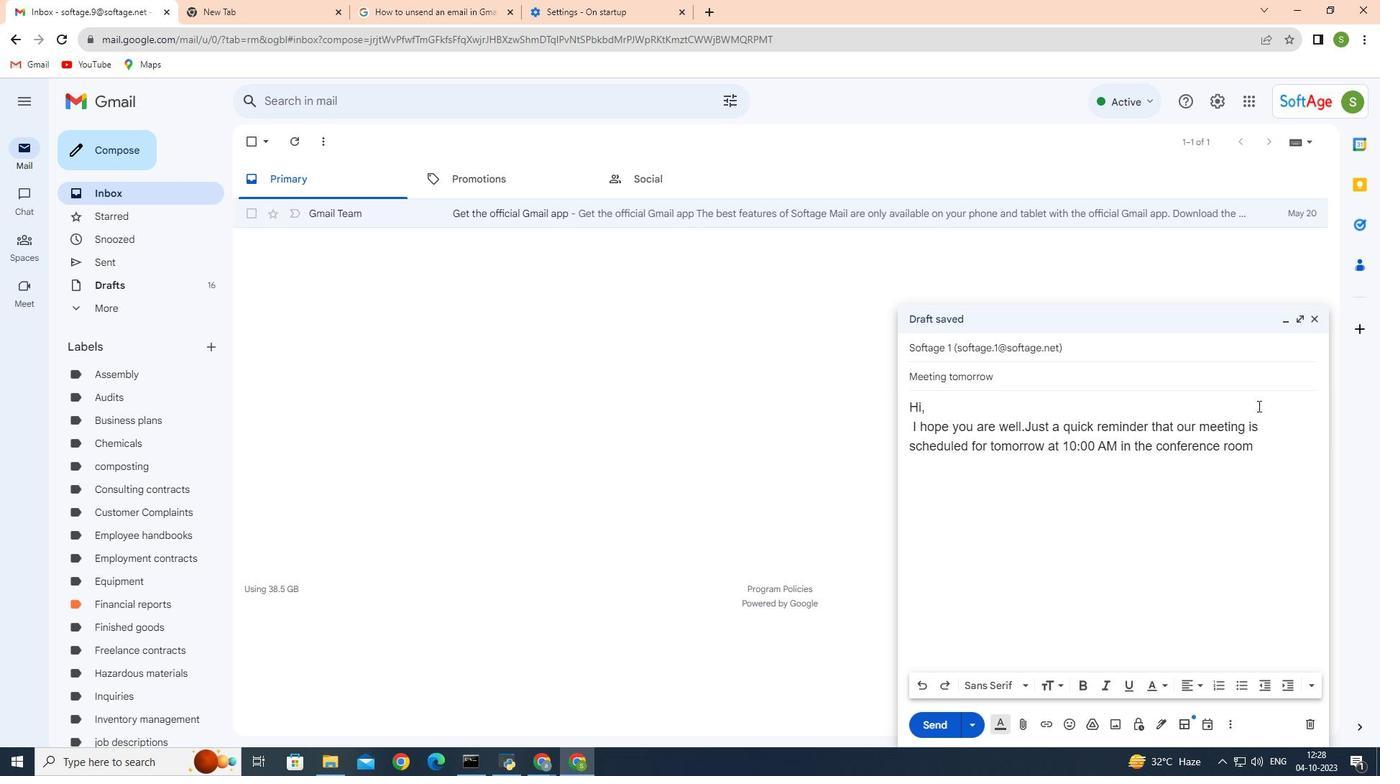 
Action: Key pressed .<Key.shift>O<Key.backspace><Key.shift><Key.shift><Key.shift><Key.shift><Key.shift><Key.shift>Please<Key.space>let<Key.space>me<Key.space>know<Key.space>if<Key.space>there<Key.space>are<Key.space>any<Key.space>changes<Key.space>or<Key.space>ig<Key.backspace>f<Key.space>you<Key.space>a<Key.backspace>won't<Key.tab>
Screenshot: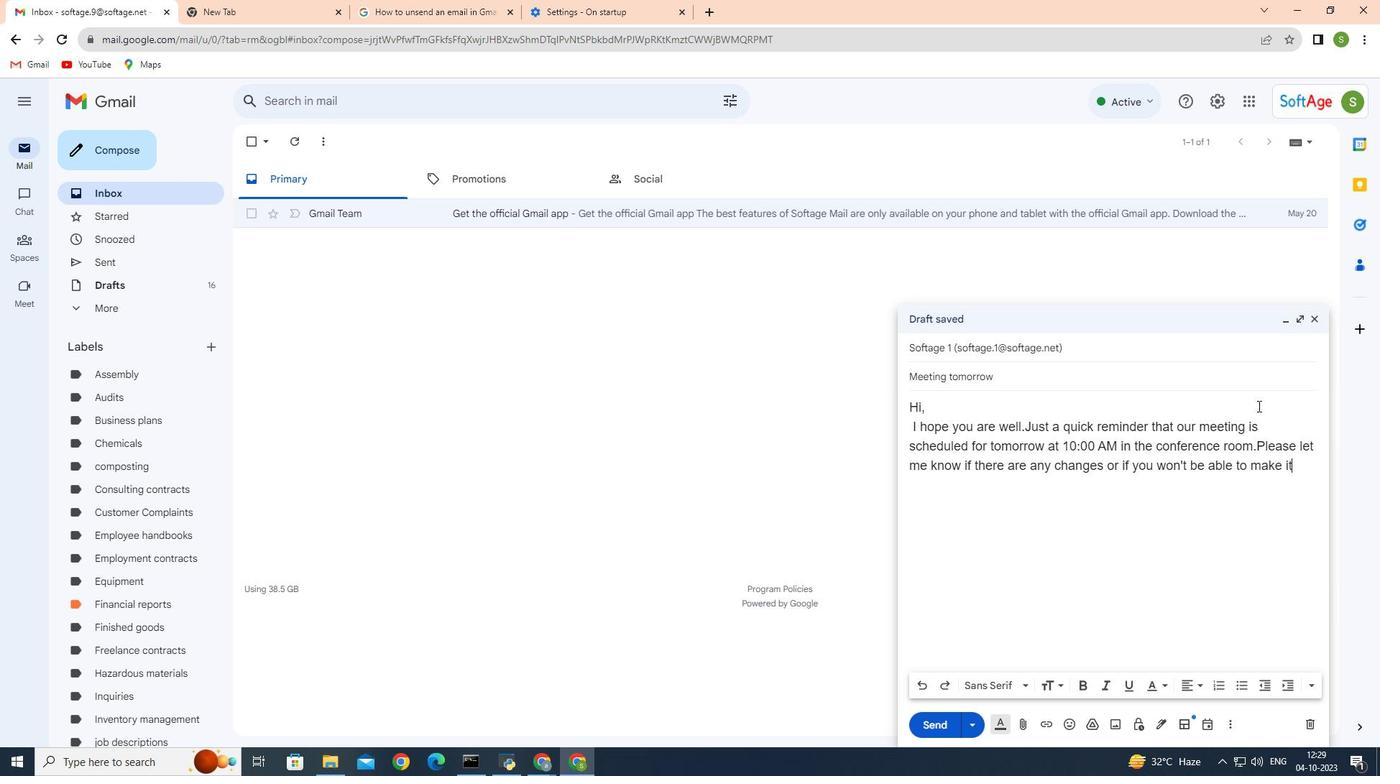 
Action: Mouse moved to (1333, 461)
Screenshot: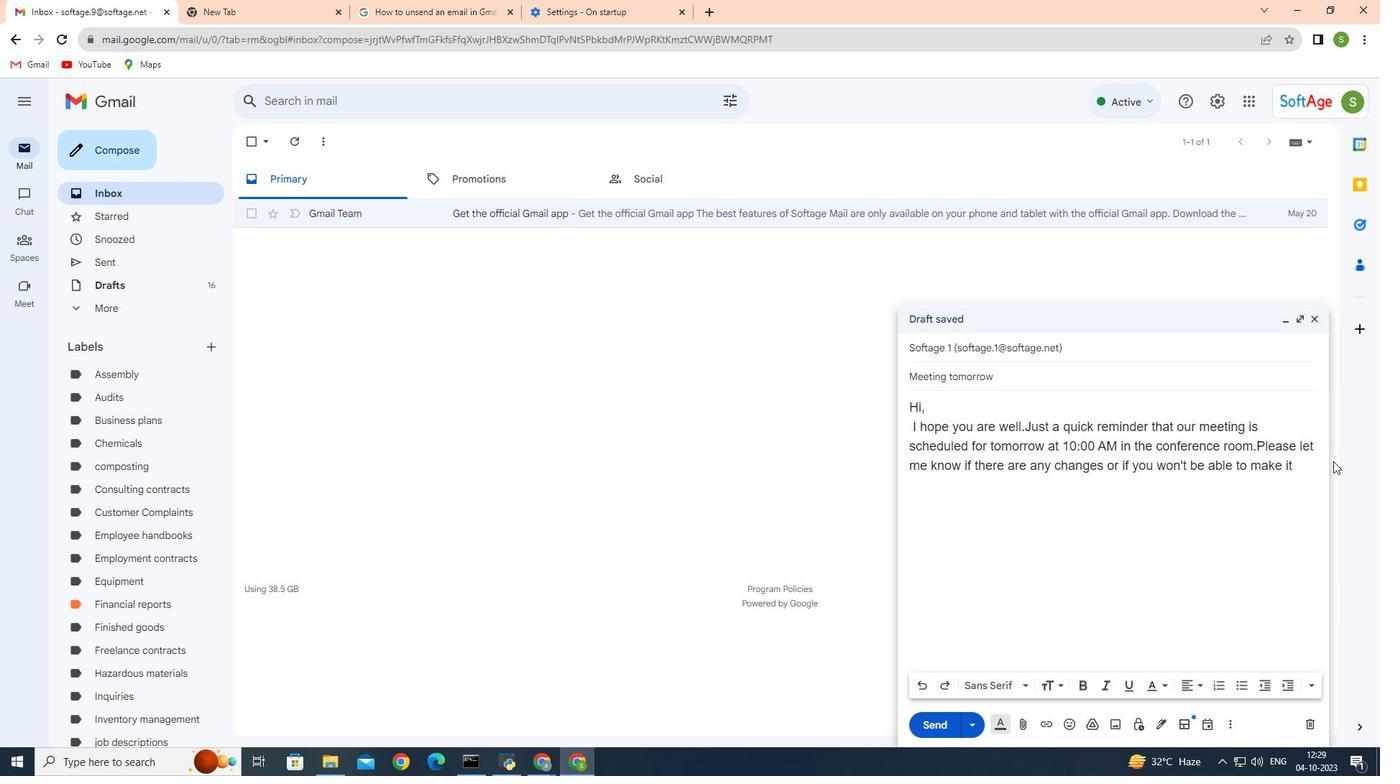 
Action: Key pressed .<Key.enter><Key.shift>L
Screenshot: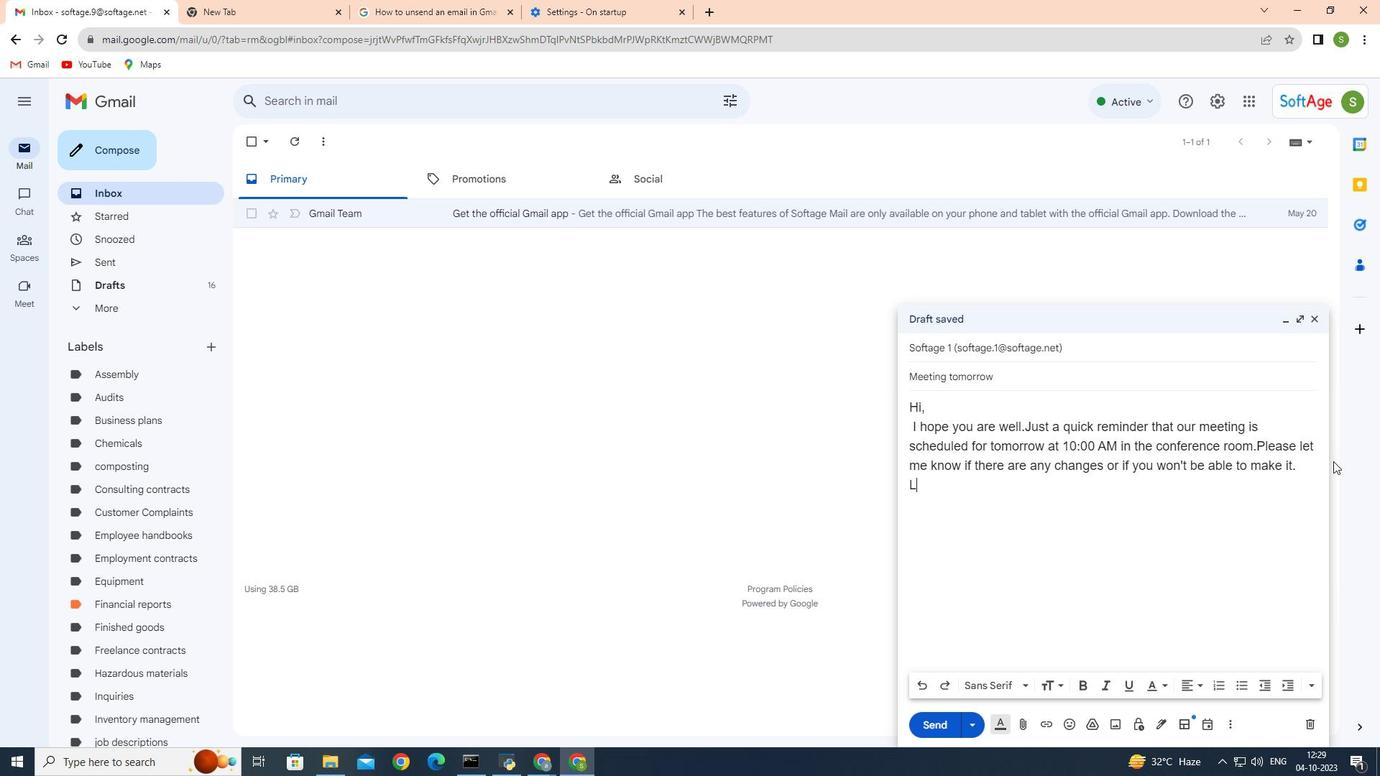 
Action: Mouse moved to (1168, 493)
Screenshot: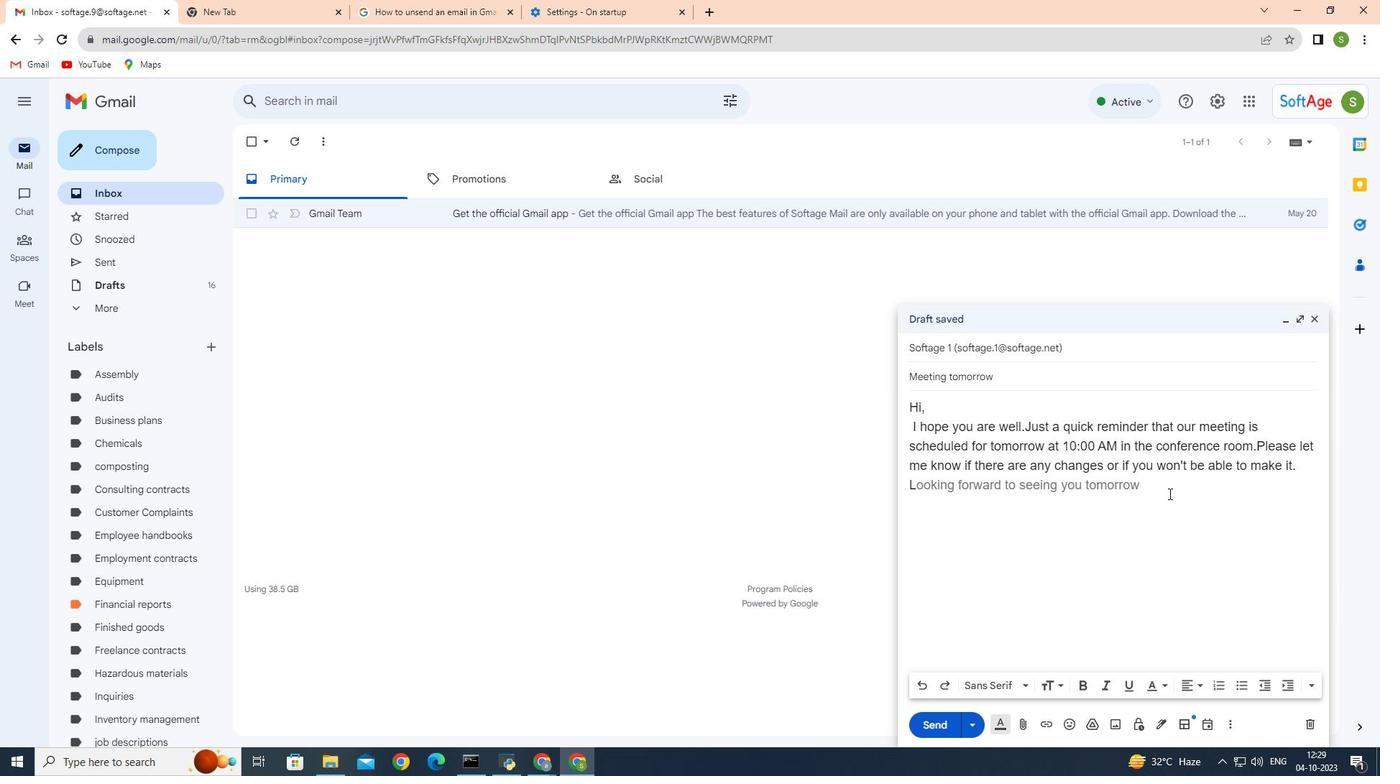 
Action: Mouse pressed left at (1168, 493)
Screenshot: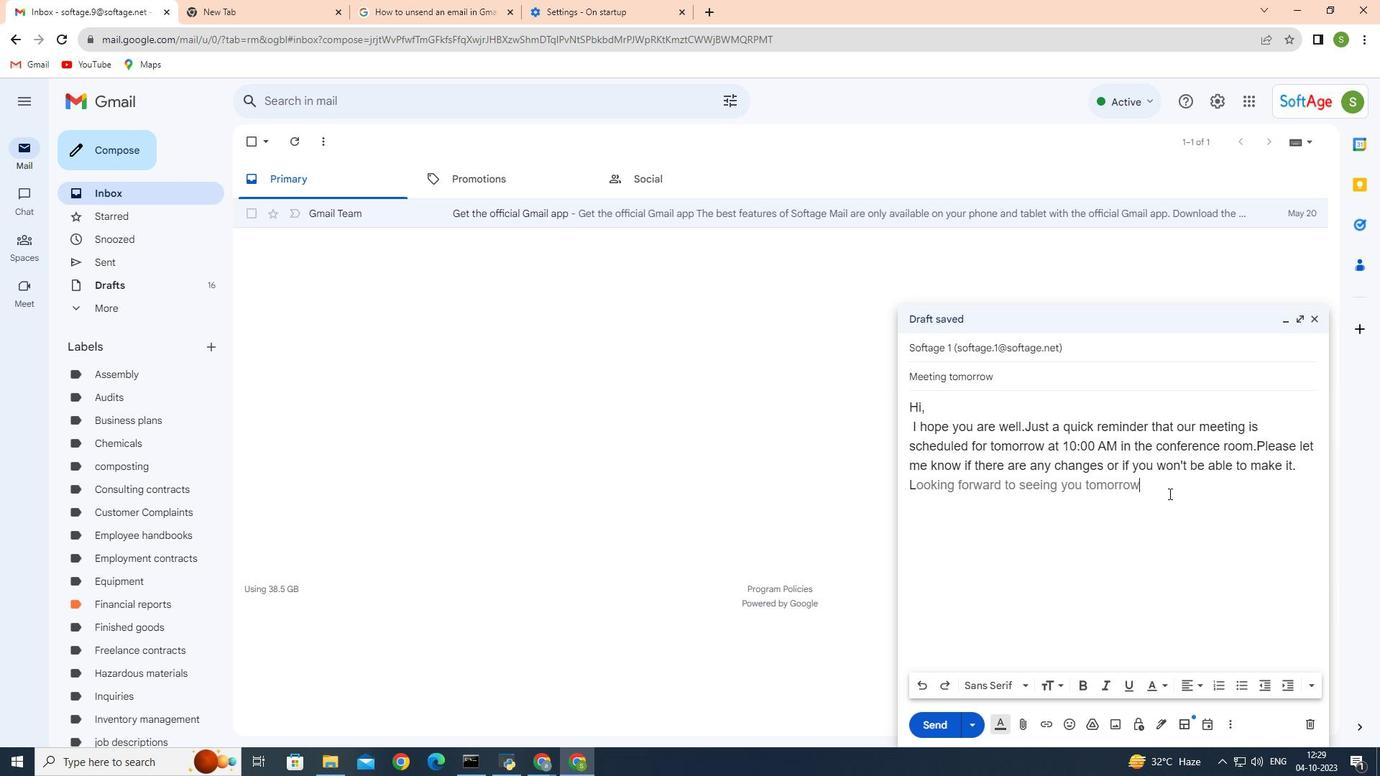 
Action: Key pressed <Key.tab>.
Screenshot: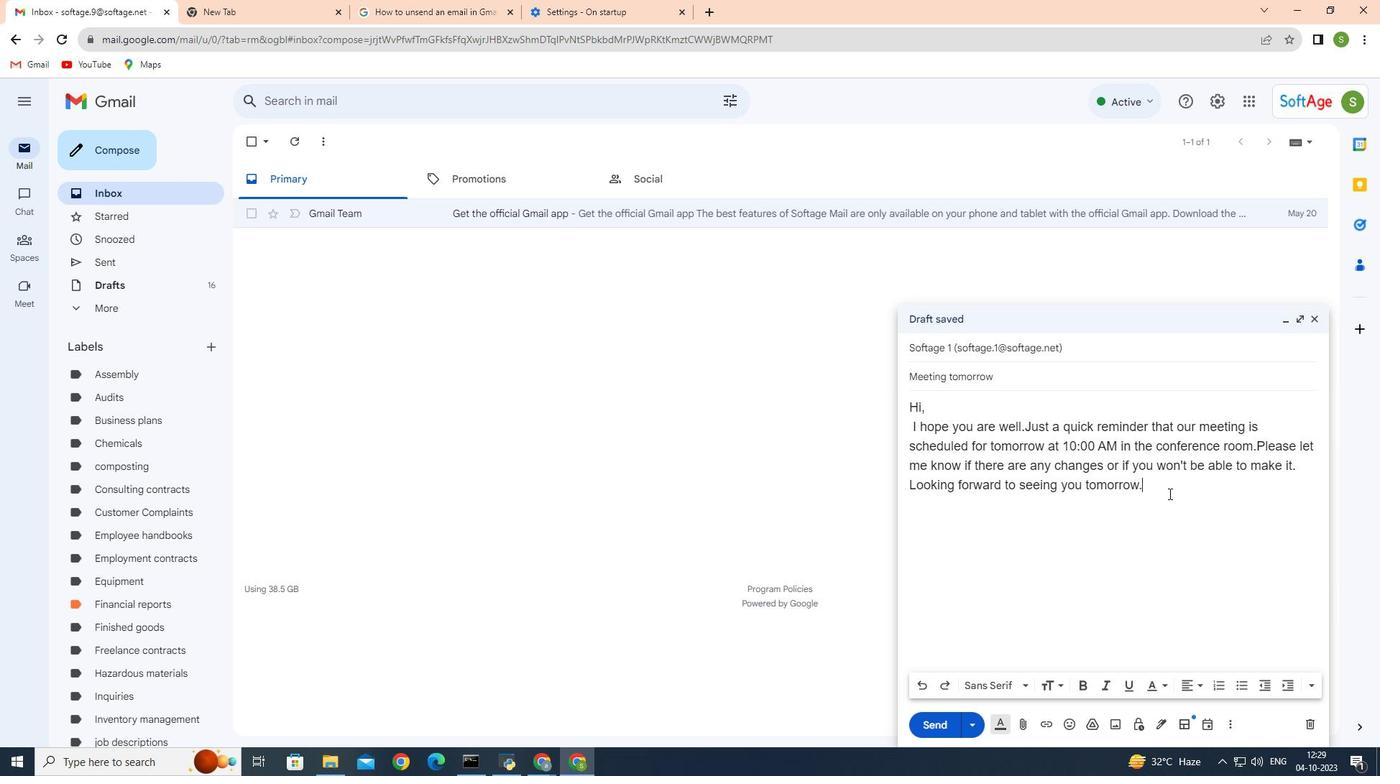
Action: Mouse moved to (994, 531)
Screenshot: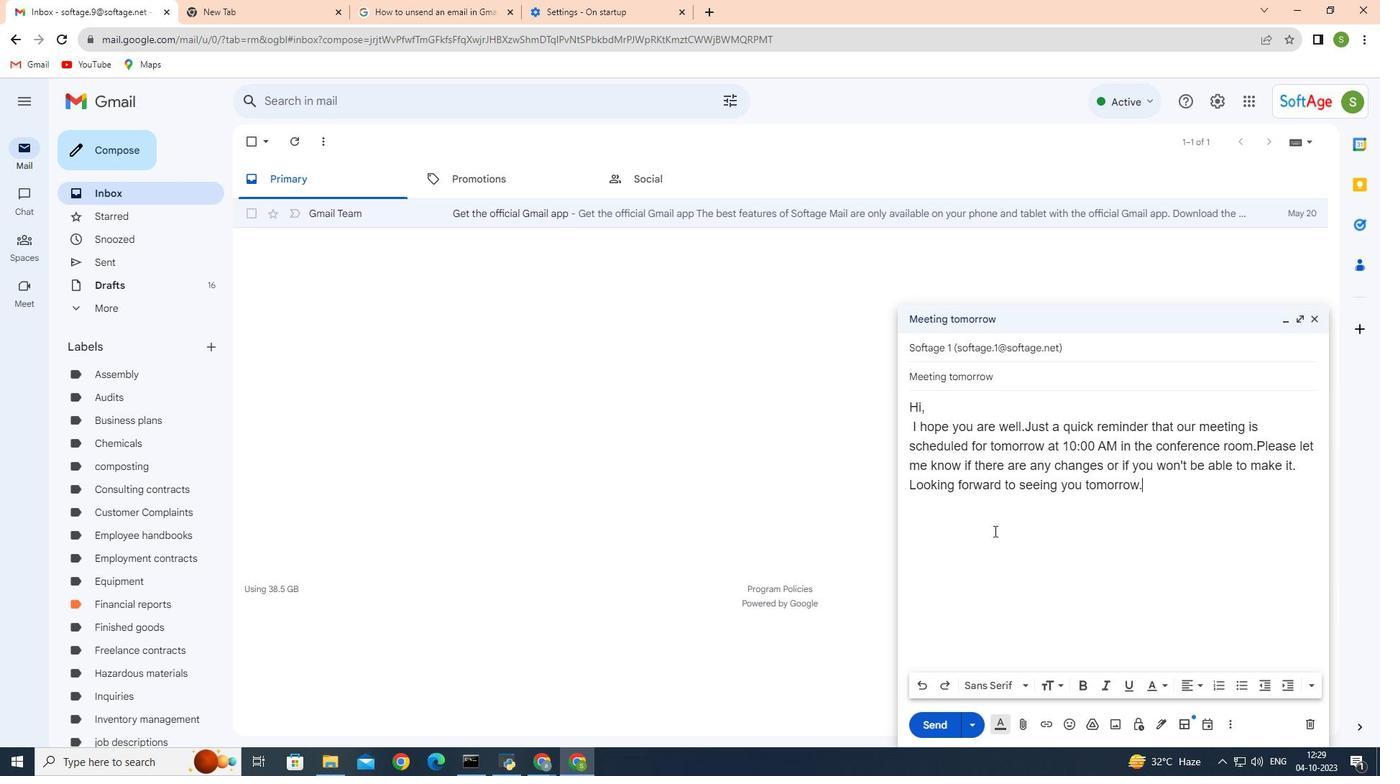 
Action: Key pressed <Key.enter><Key.shift>Best<Key.space>regards<Key.enter>ima
Screenshot: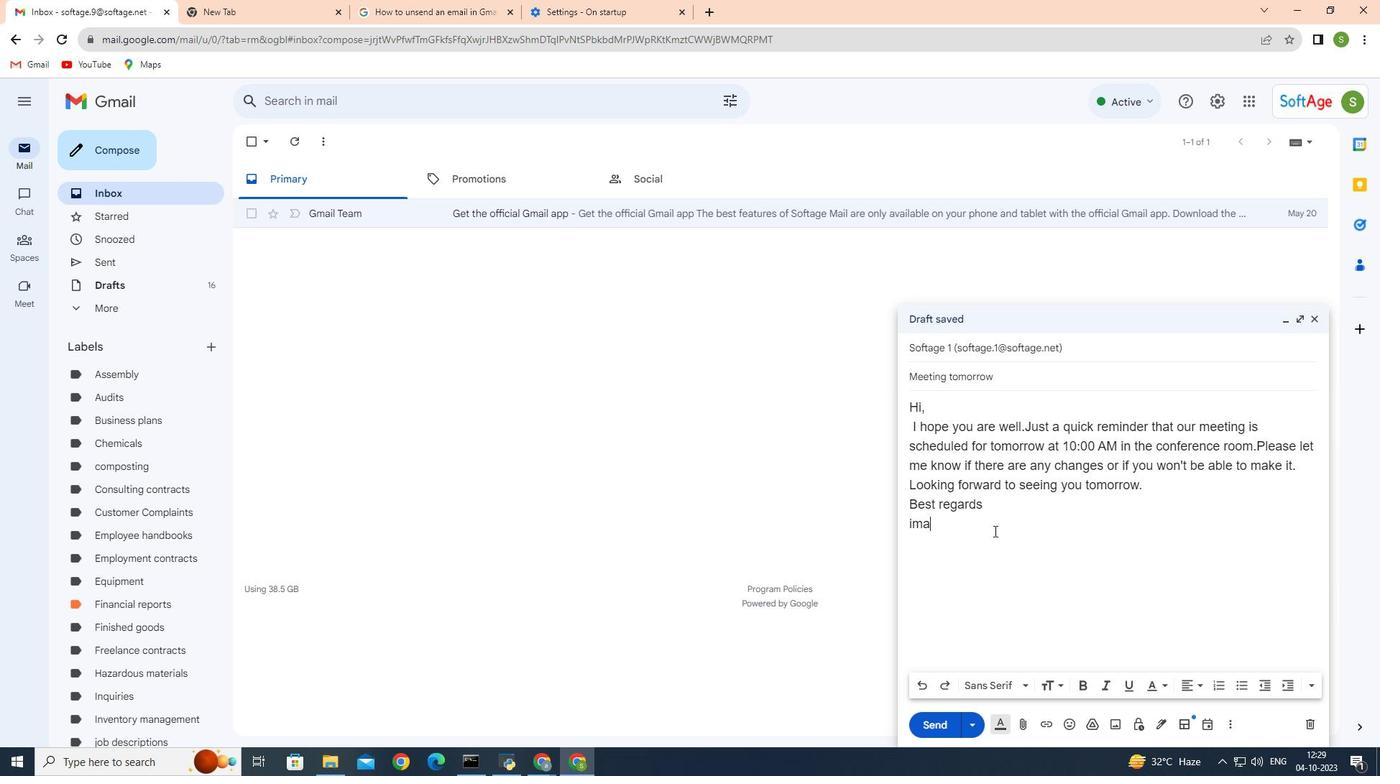 
Action: Mouse moved to (1220, 95)
Screenshot: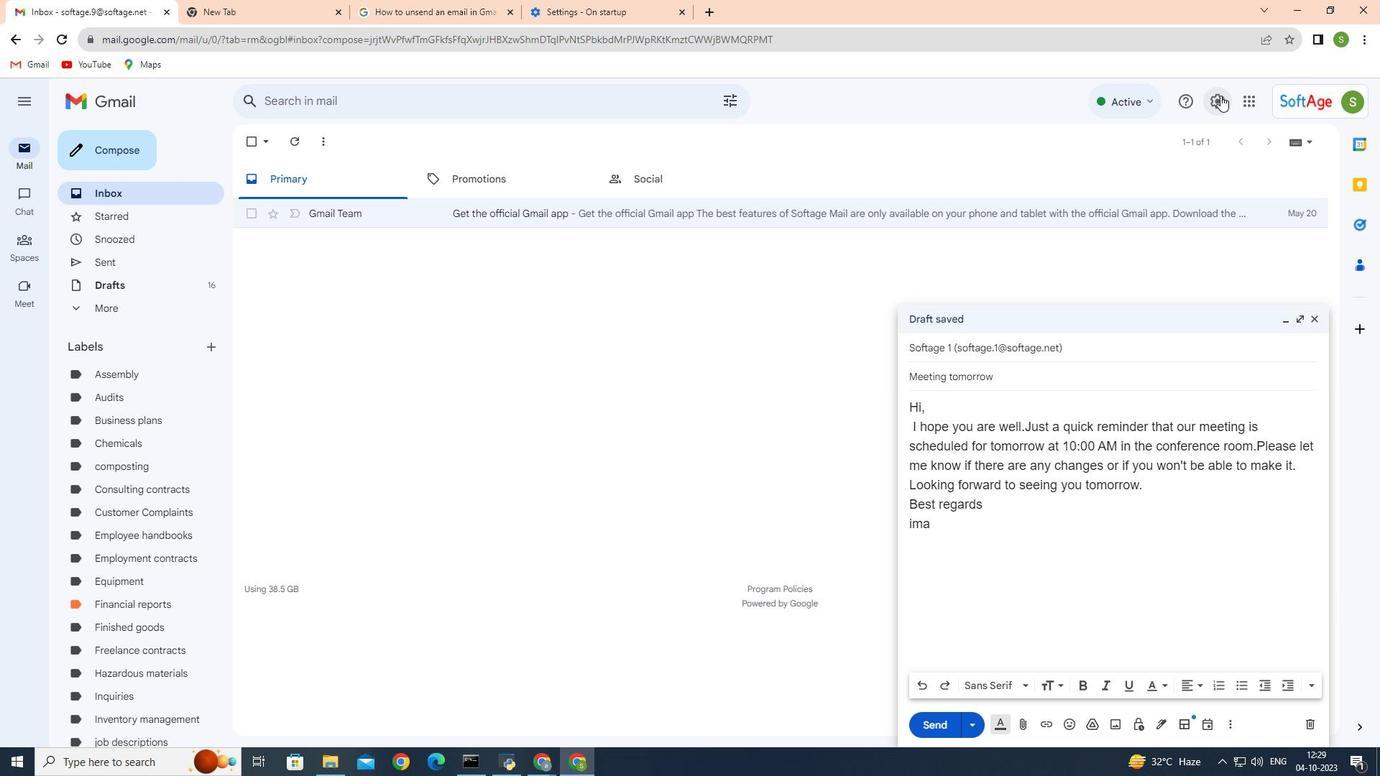 
Action: Mouse pressed left at (1220, 95)
Screenshot: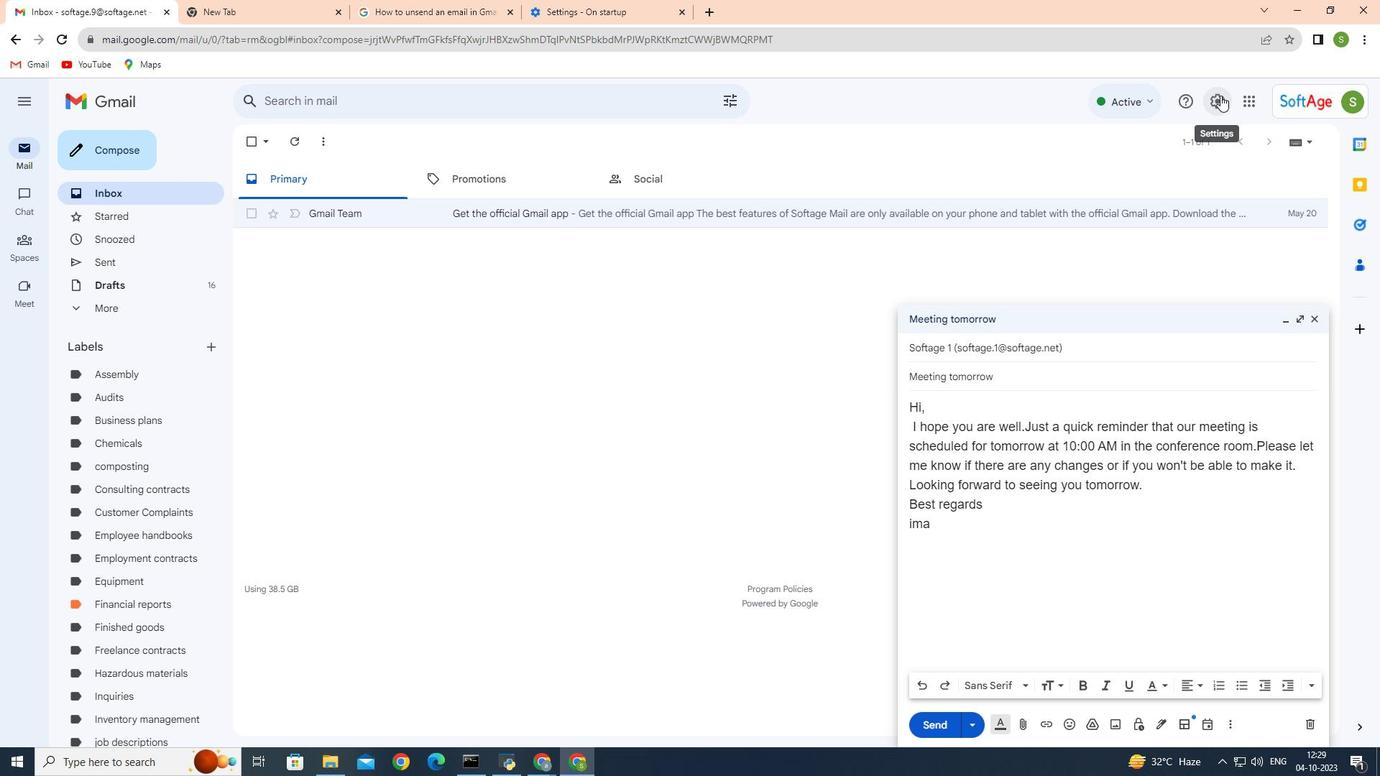 
Action: Mouse moved to (1255, 174)
Screenshot: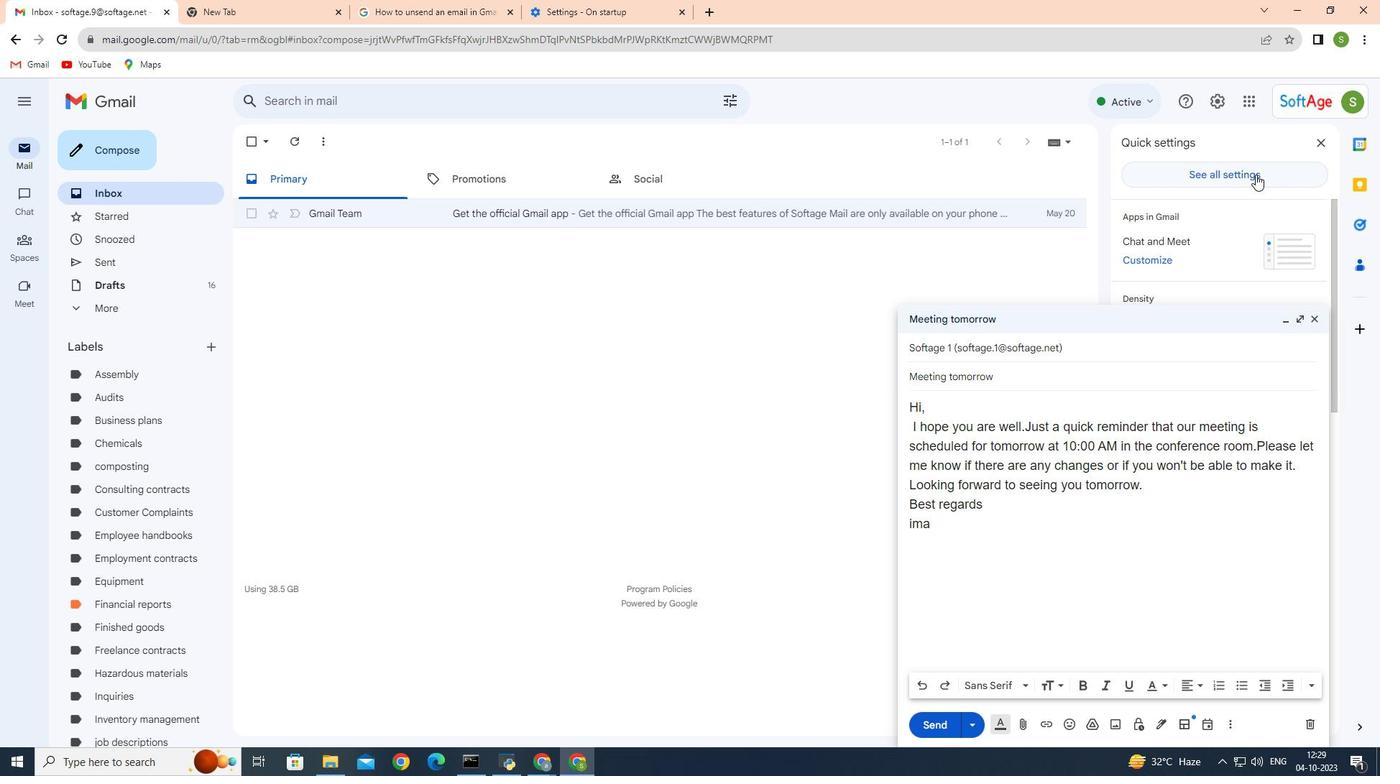 
Action: Mouse pressed left at (1255, 174)
Screenshot: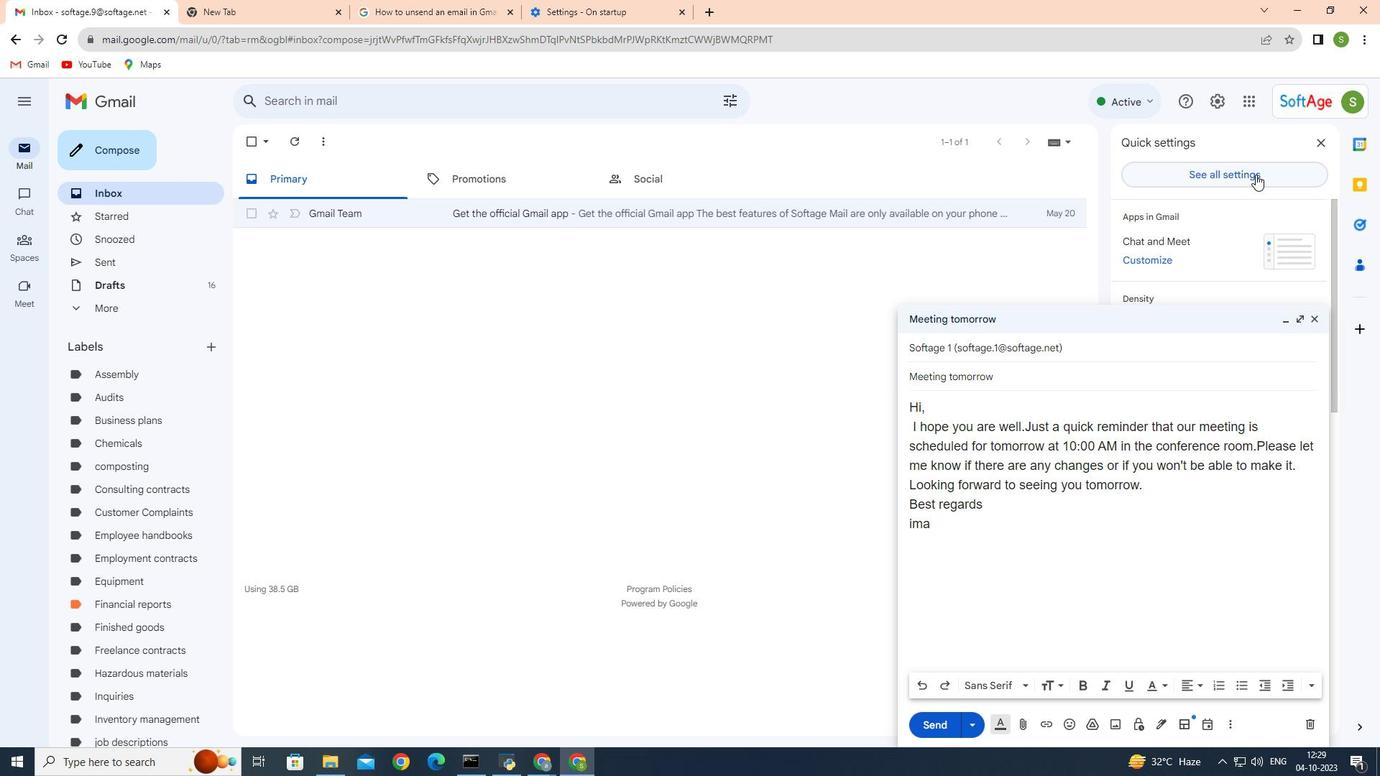 
Action: Mouse moved to (613, 371)
Screenshot: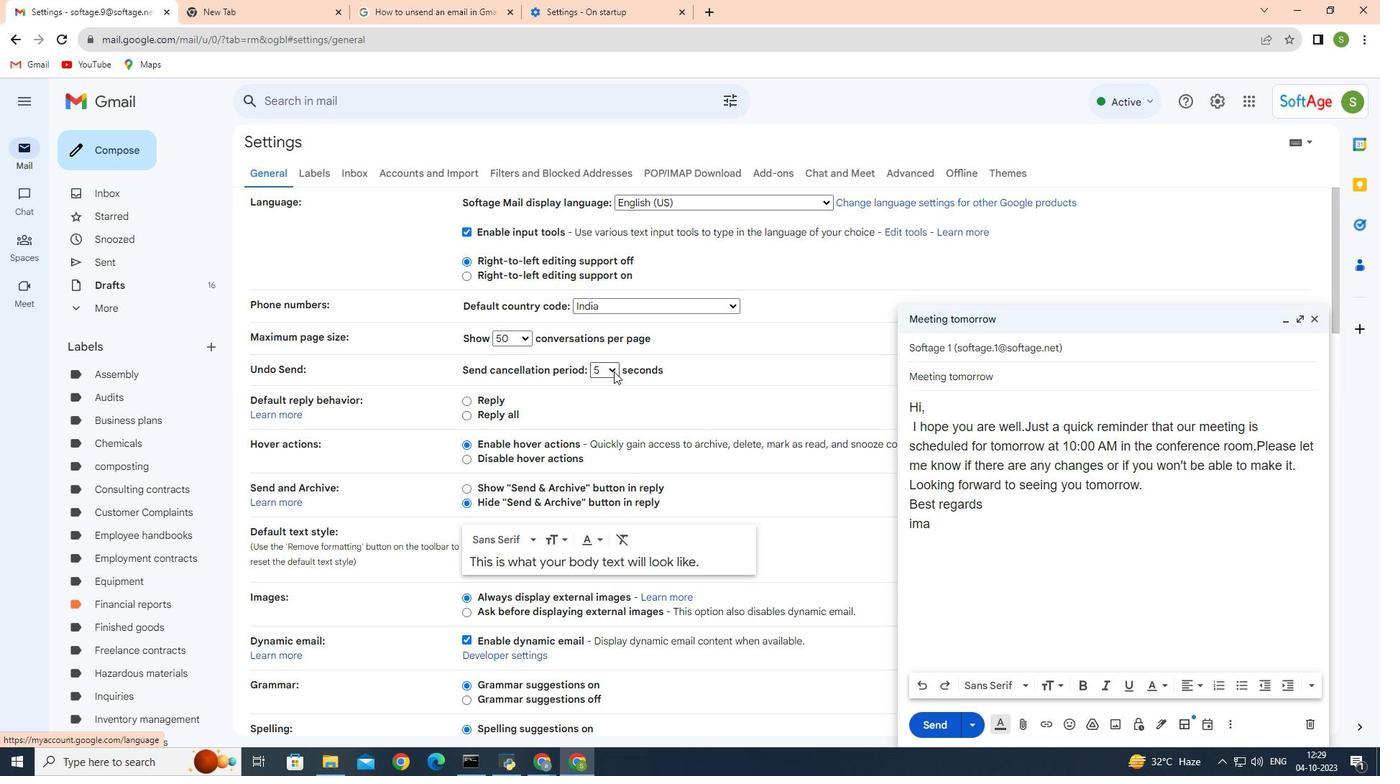 
Action: Mouse pressed left at (613, 371)
Screenshot: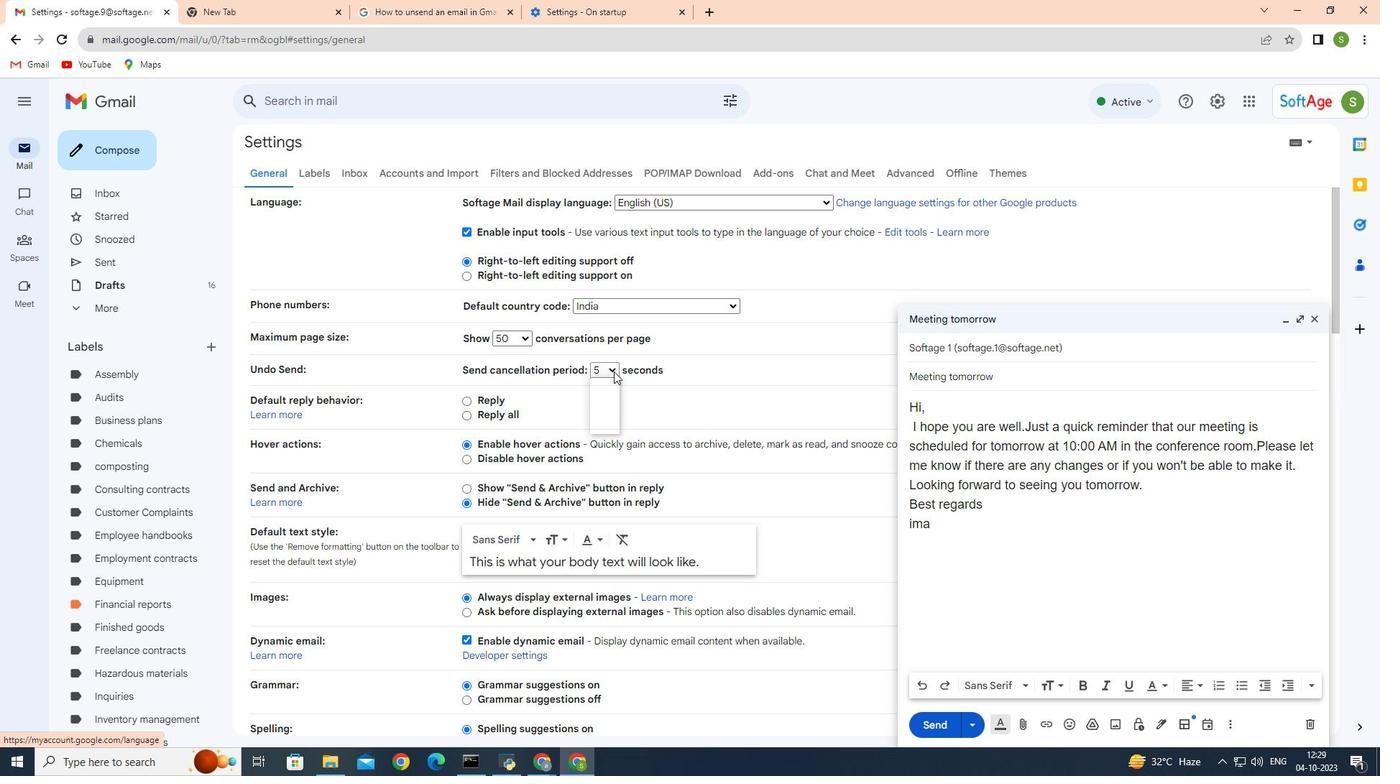 
Action: Mouse moved to (602, 396)
Screenshot: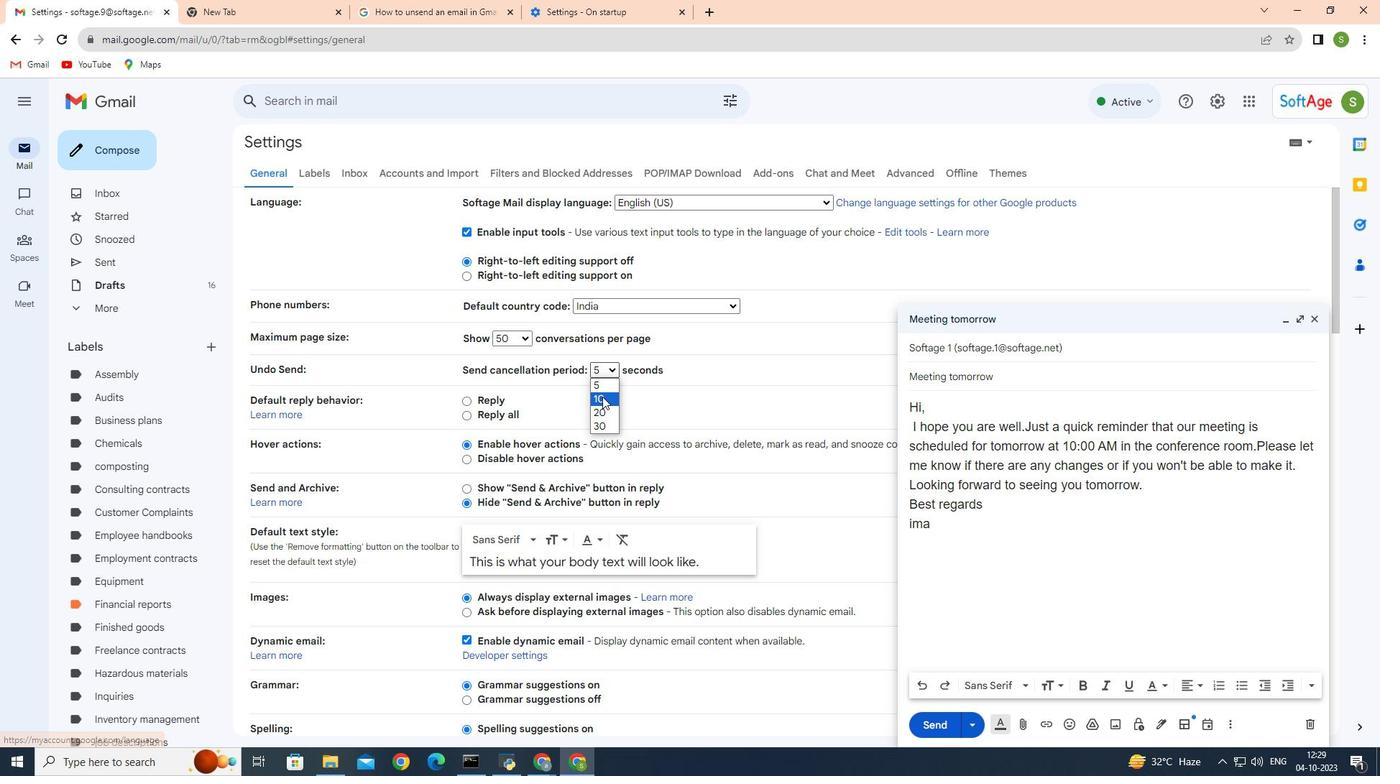 
Action: Mouse pressed left at (602, 396)
Screenshot: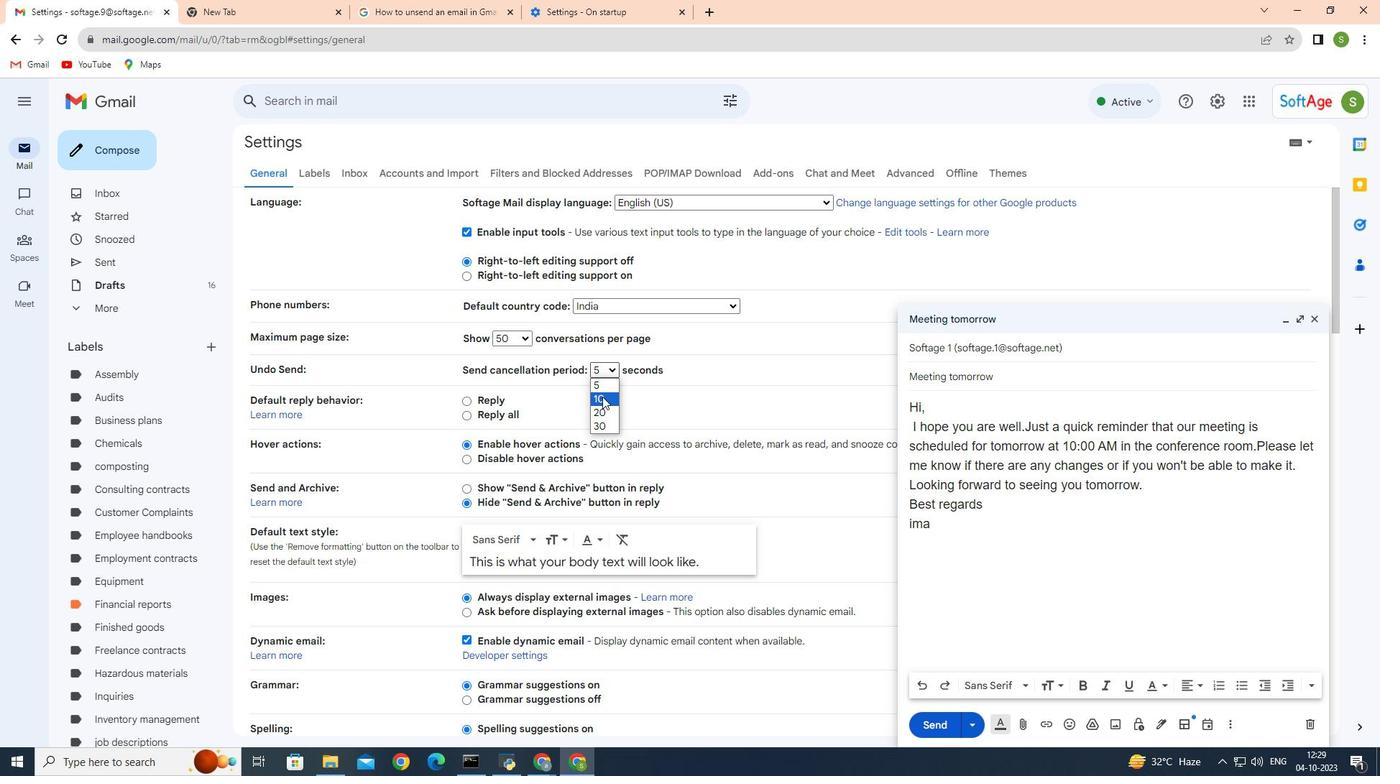 
Action: Mouse moved to (1034, 190)
Screenshot: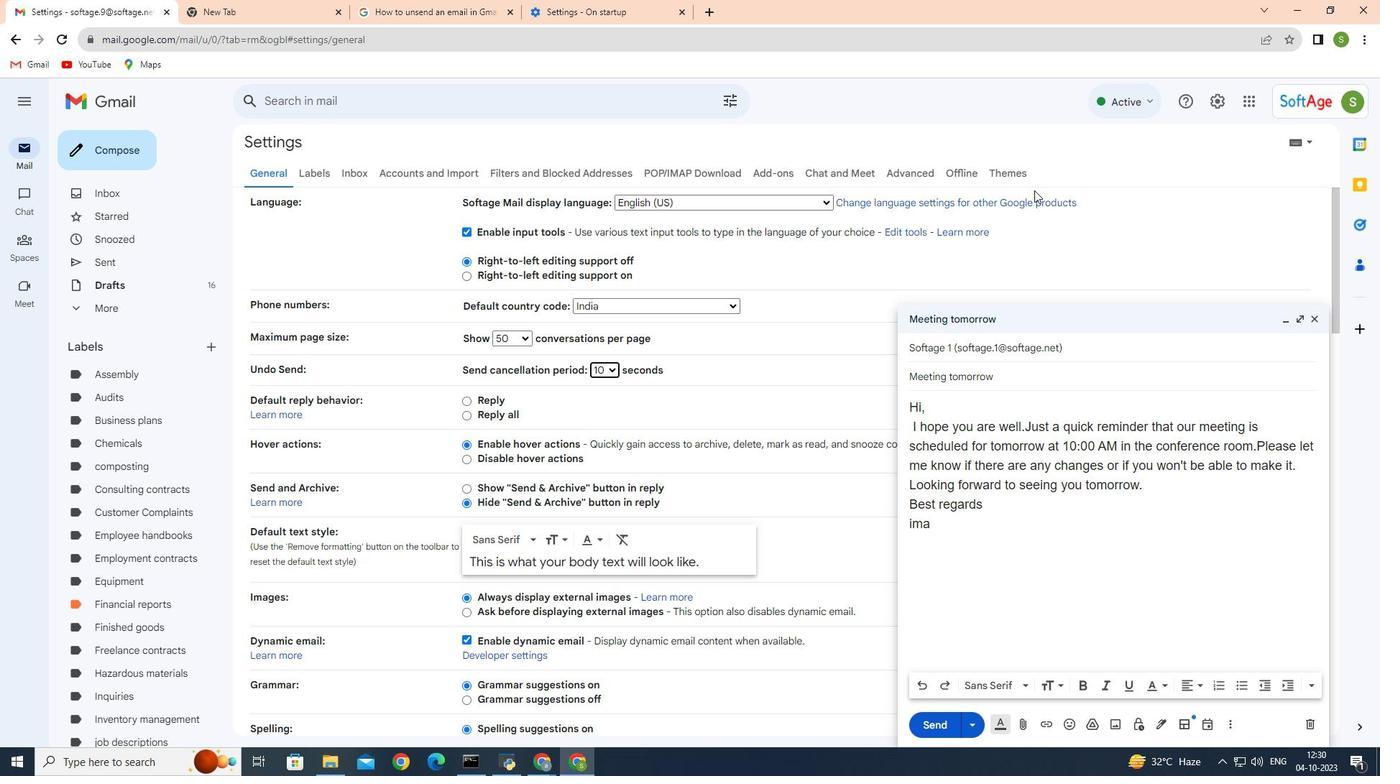 
